 Task: Create a sub task Release to Production / Go Live for the task  Create a new online platform for online financial planning services in the project ControlBridge , assign it to team member softage.1@softage.net and update the status of the sub task to  On Track  , set the priority of the sub task to Low
Action: Mouse moved to (46, 392)
Screenshot: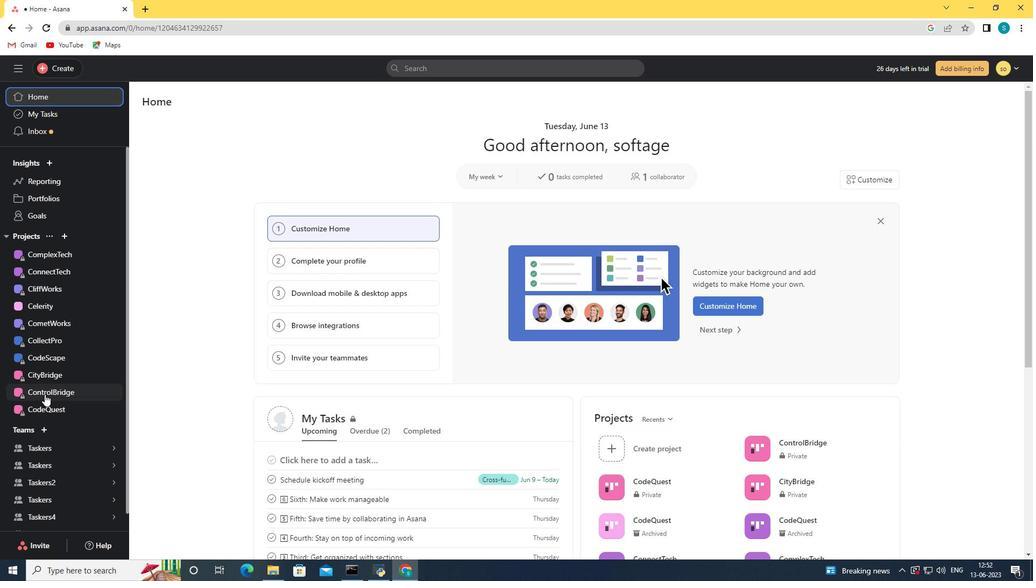 
Action: Mouse pressed left at (46, 392)
Screenshot: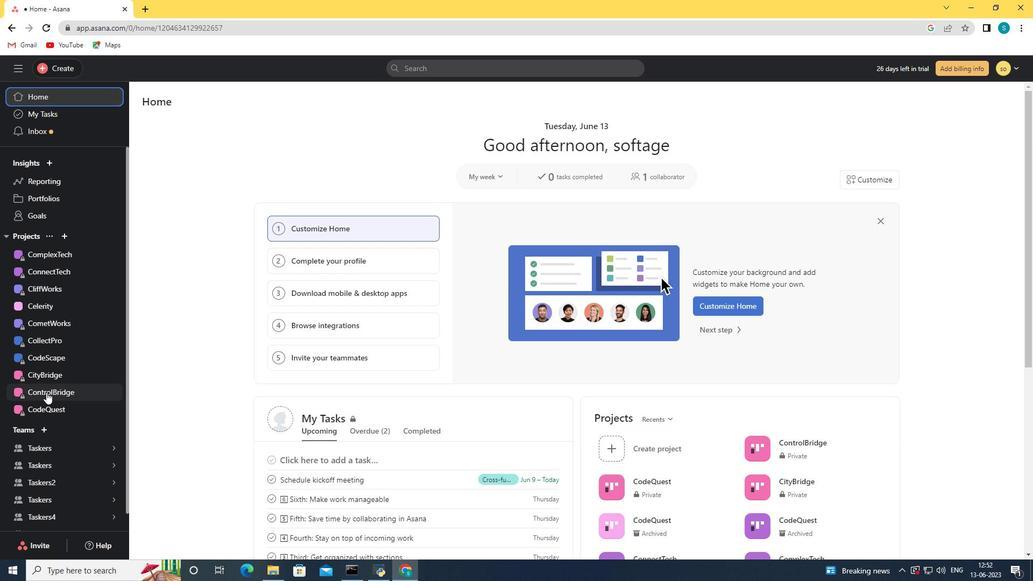 
Action: Mouse moved to (417, 342)
Screenshot: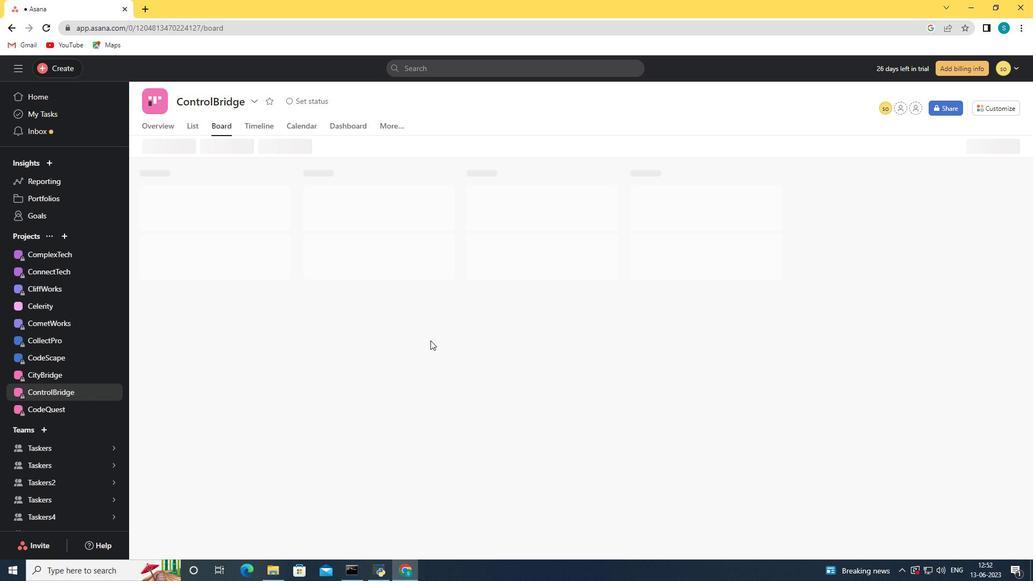 
Action: Mouse scrolled (417, 341) with delta (0, 0)
Screenshot: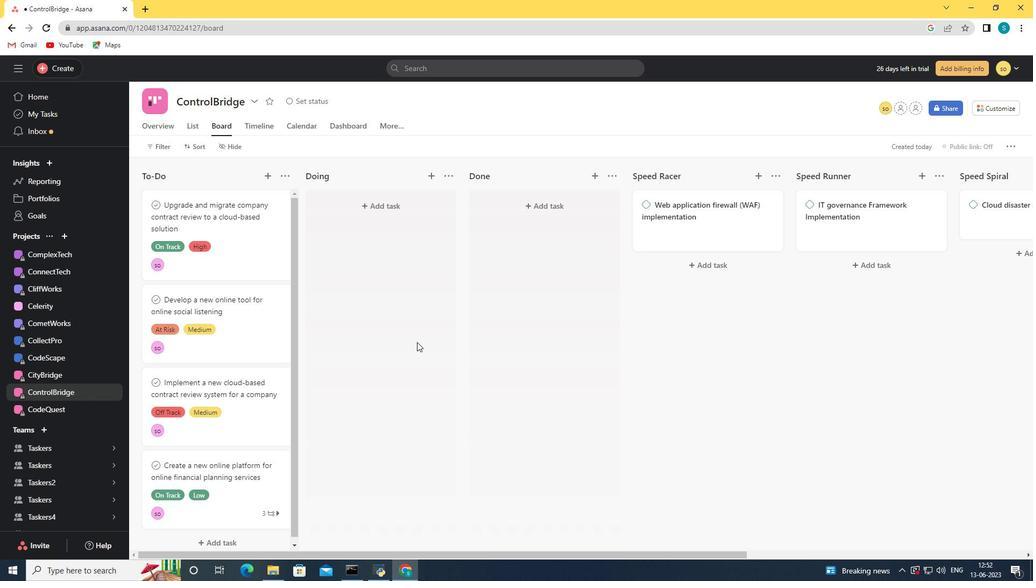 
Action: Mouse scrolled (417, 341) with delta (0, 0)
Screenshot: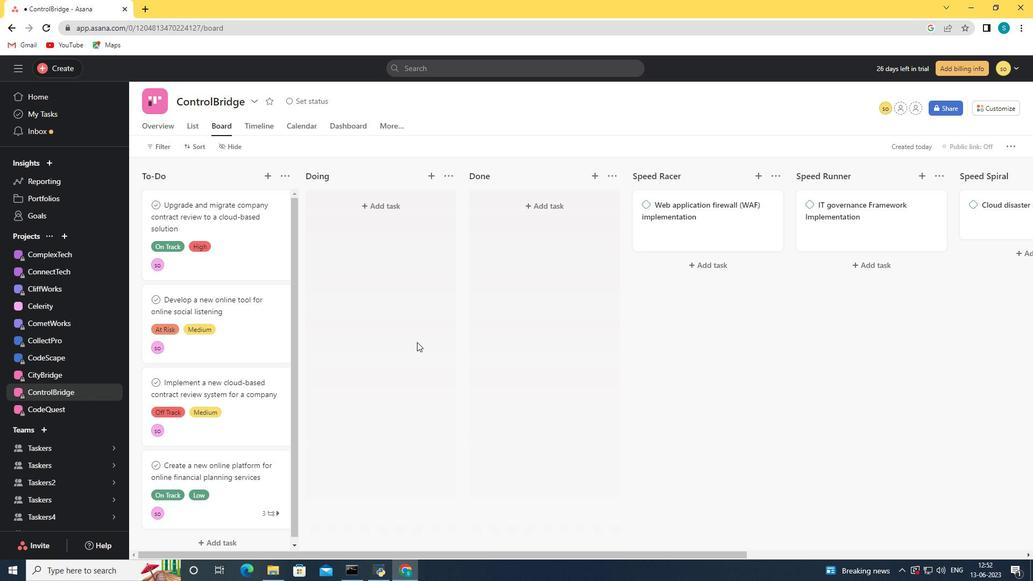 
Action: Mouse scrolled (417, 341) with delta (0, 0)
Screenshot: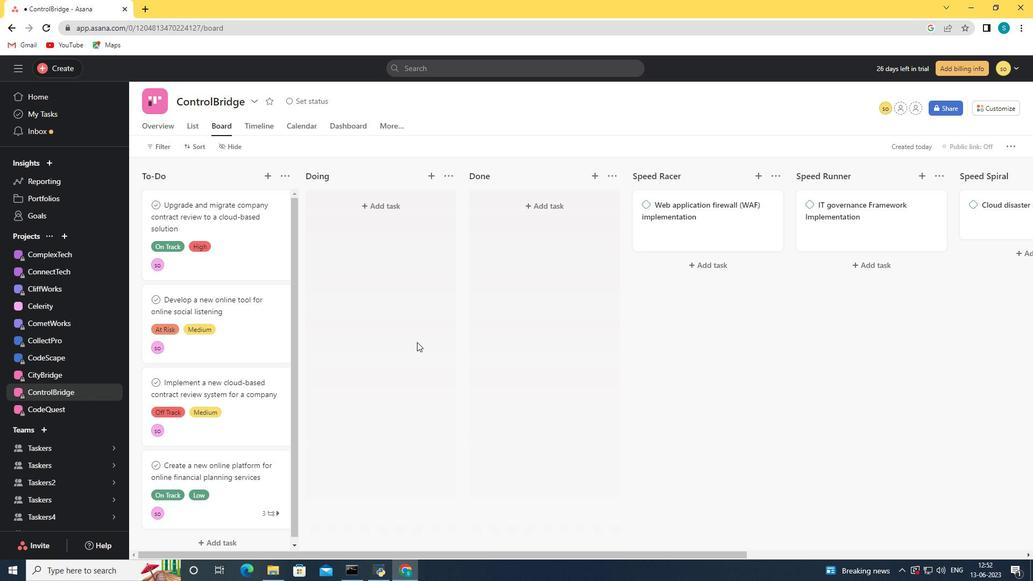 
Action: Mouse scrolled (417, 341) with delta (0, 0)
Screenshot: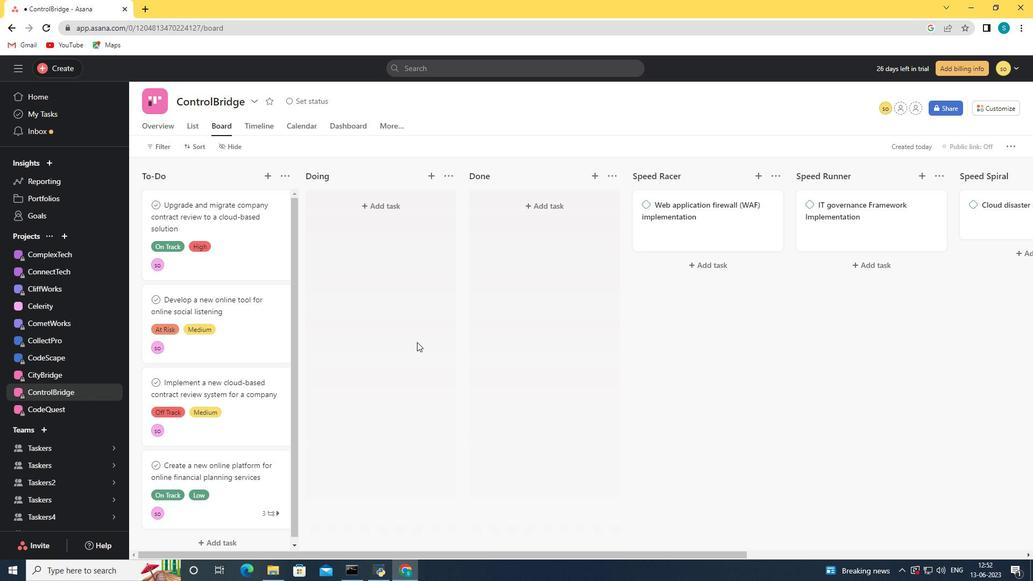 
Action: Mouse scrolled (417, 341) with delta (0, 0)
Screenshot: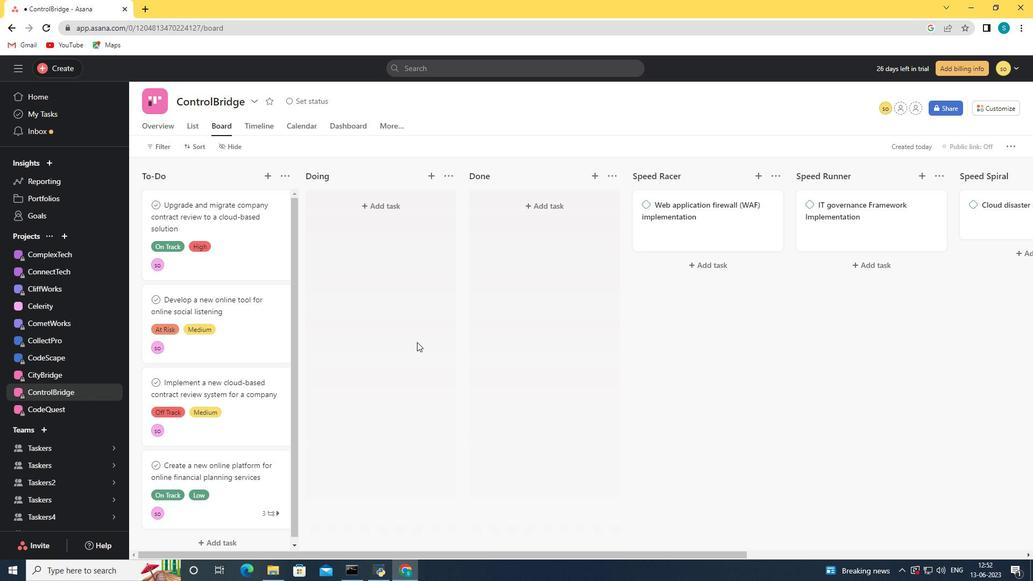 
Action: Mouse scrolled (417, 341) with delta (0, 0)
Screenshot: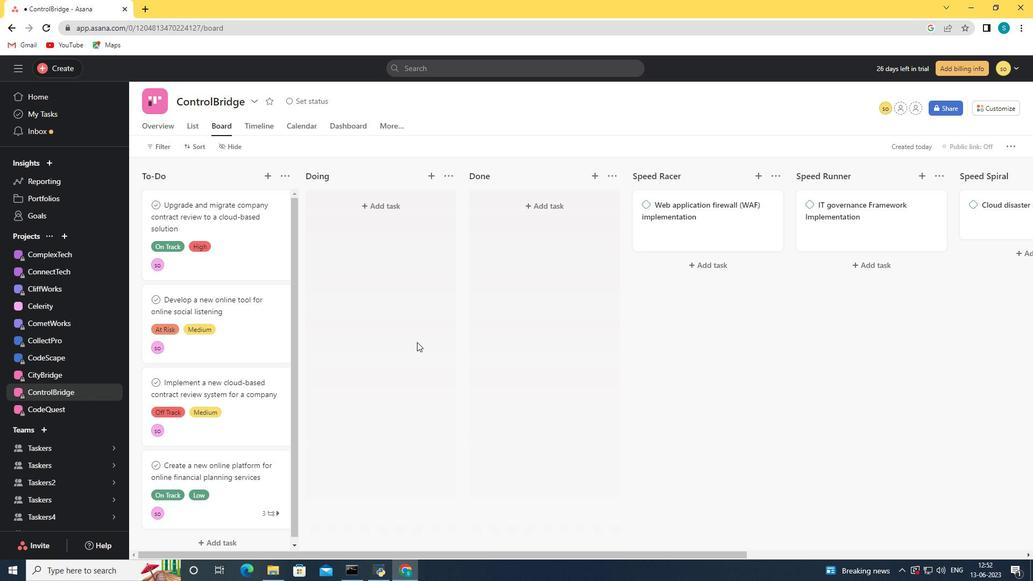 
Action: Mouse moved to (246, 488)
Screenshot: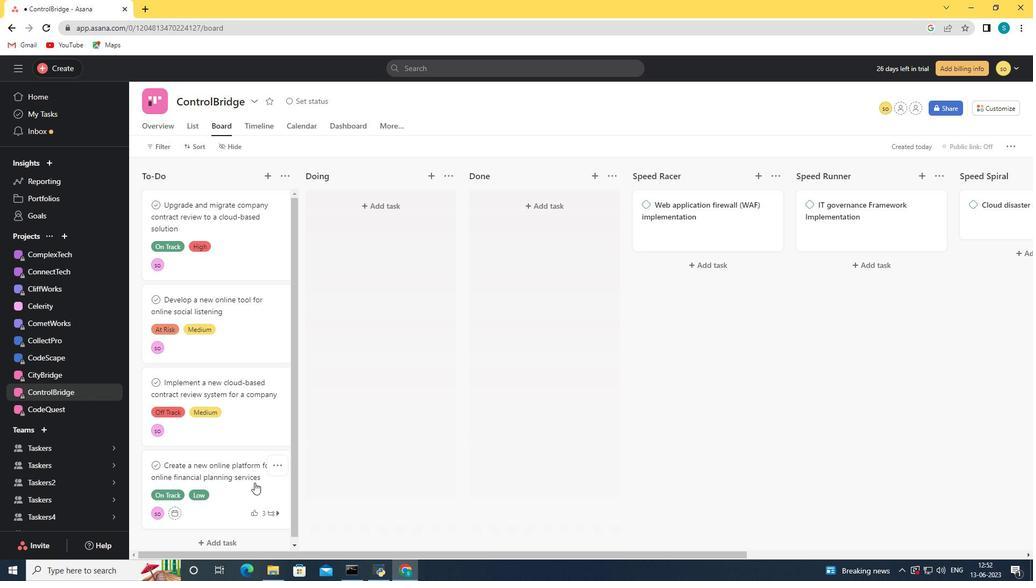 
Action: Mouse pressed left at (246, 488)
Screenshot: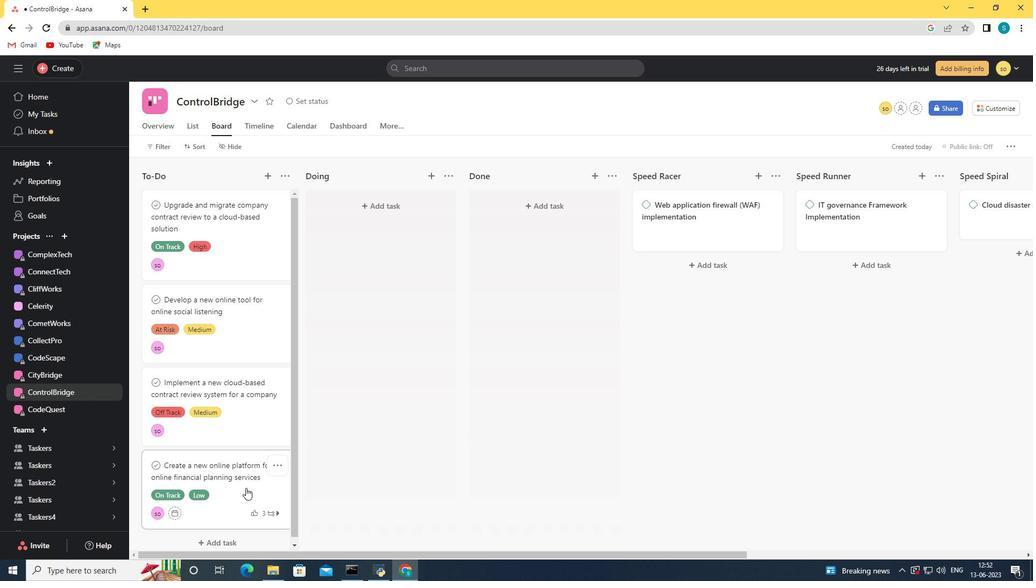 
Action: Mouse moved to (923, 281)
Screenshot: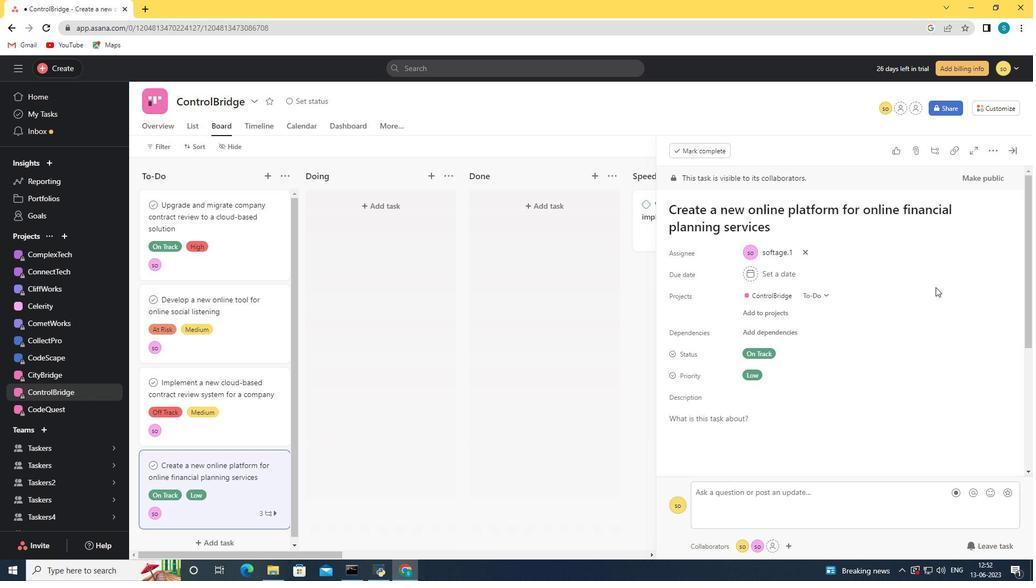 
Action: Mouse scrolled (923, 281) with delta (0, 0)
Screenshot: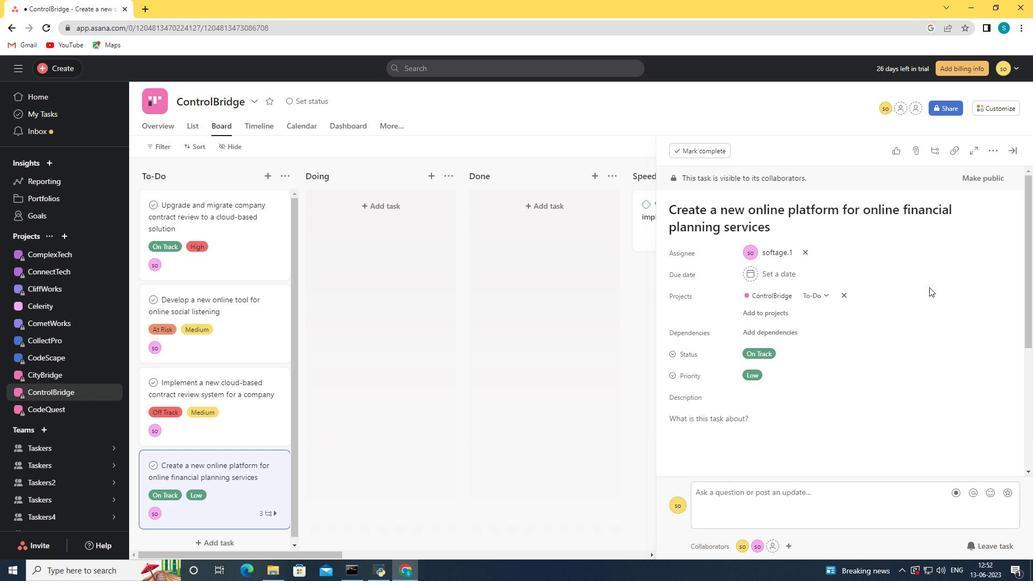
Action: Mouse scrolled (923, 281) with delta (0, 0)
Screenshot: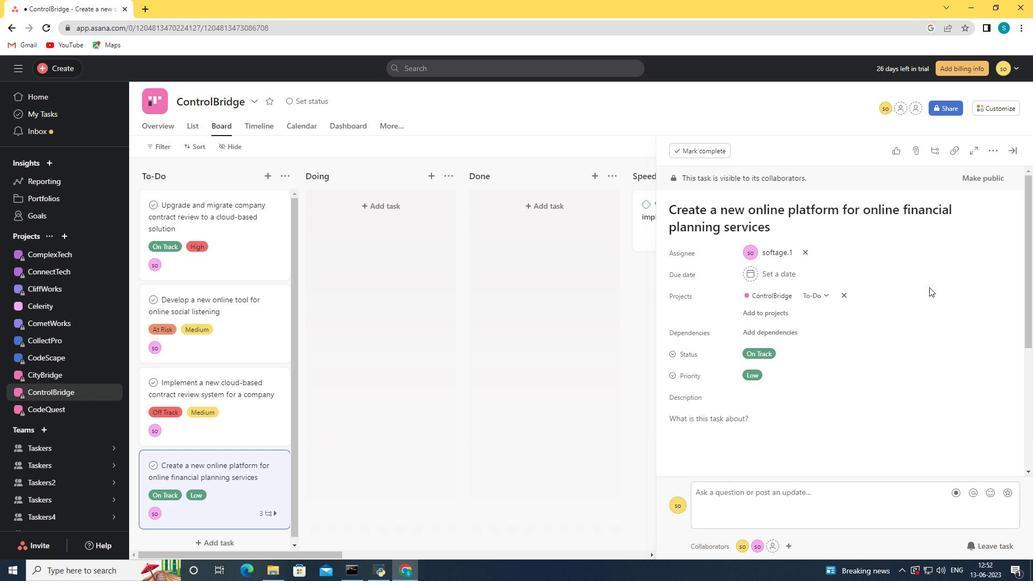 
Action: Mouse scrolled (923, 281) with delta (0, 0)
Screenshot: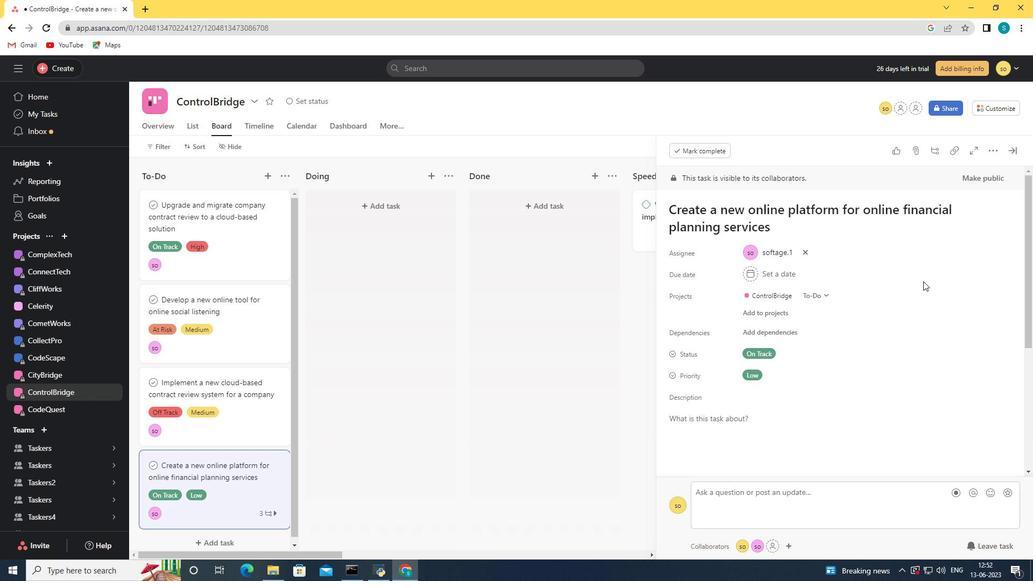 
Action: Mouse scrolled (923, 282) with delta (0, 0)
Screenshot: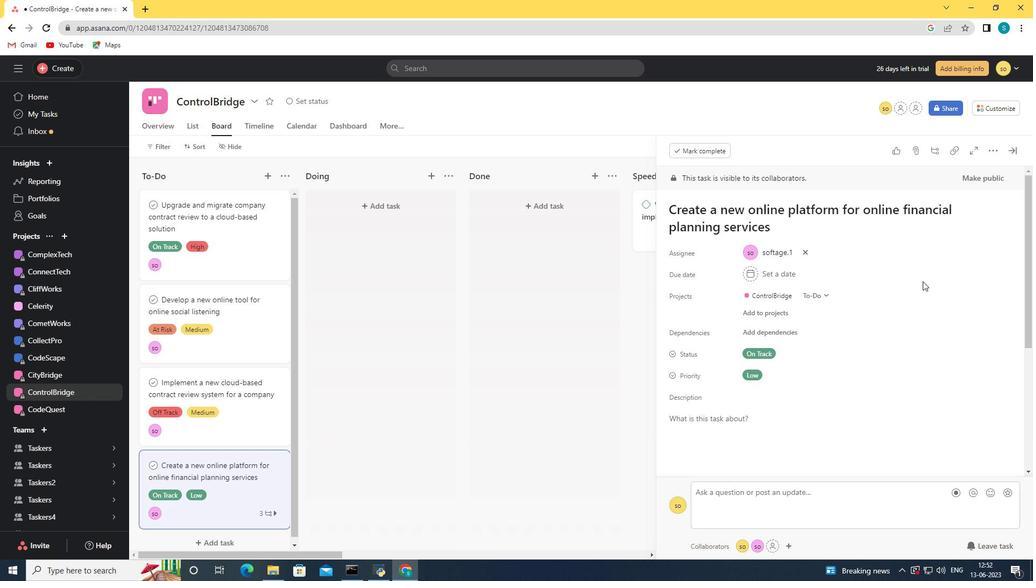 
Action: Mouse scrolled (923, 281) with delta (0, 0)
Screenshot: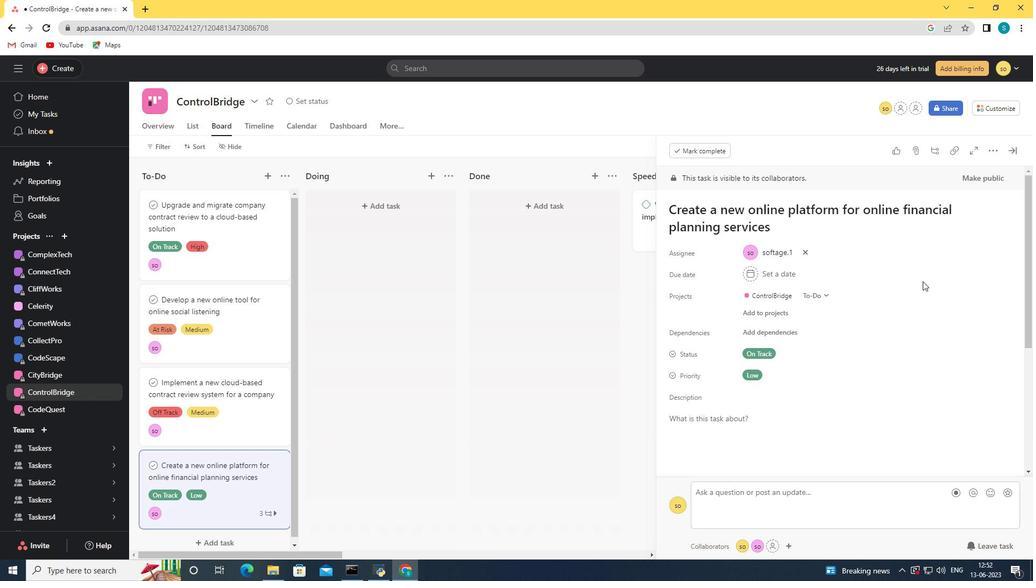 
Action: Mouse scrolled (923, 281) with delta (0, 0)
Screenshot: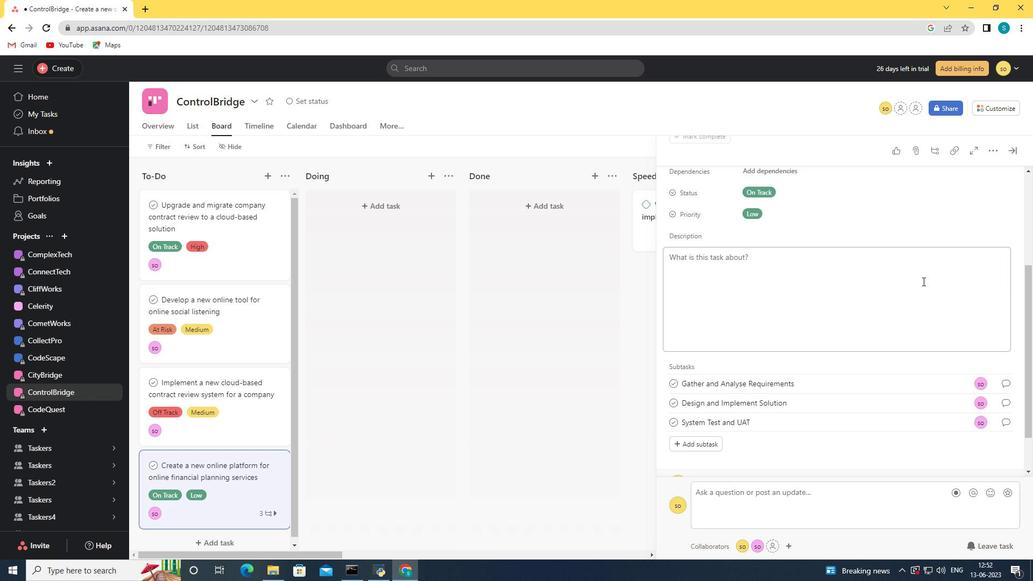 
Action: Mouse scrolled (923, 281) with delta (0, 0)
Screenshot: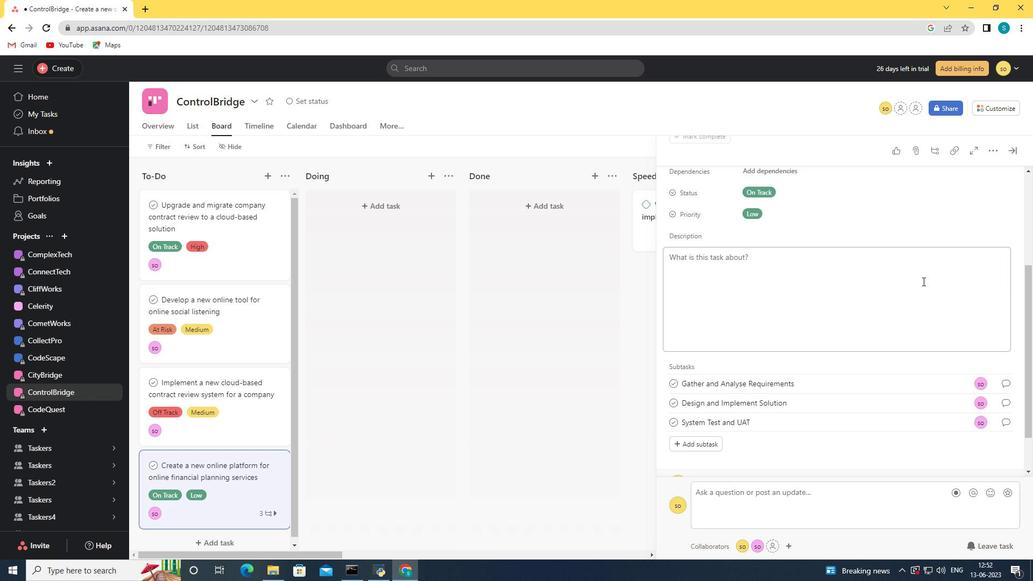 
Action: Mouse scrolled (923, 281) with delta (0, 0)
Screenshot: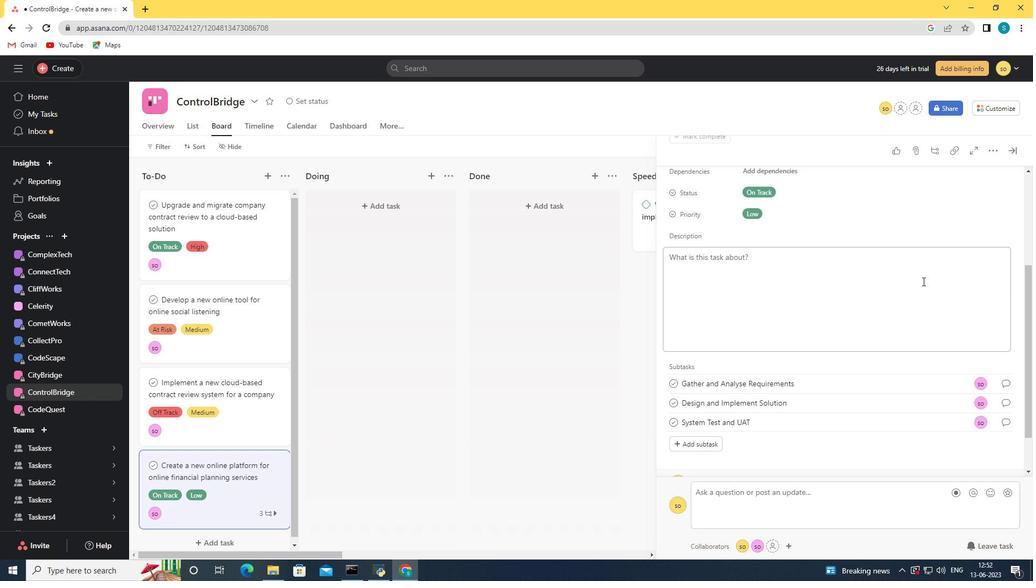 
Action: Mouse scrolled (923, 281) with delta (0, 0)
Screenshot: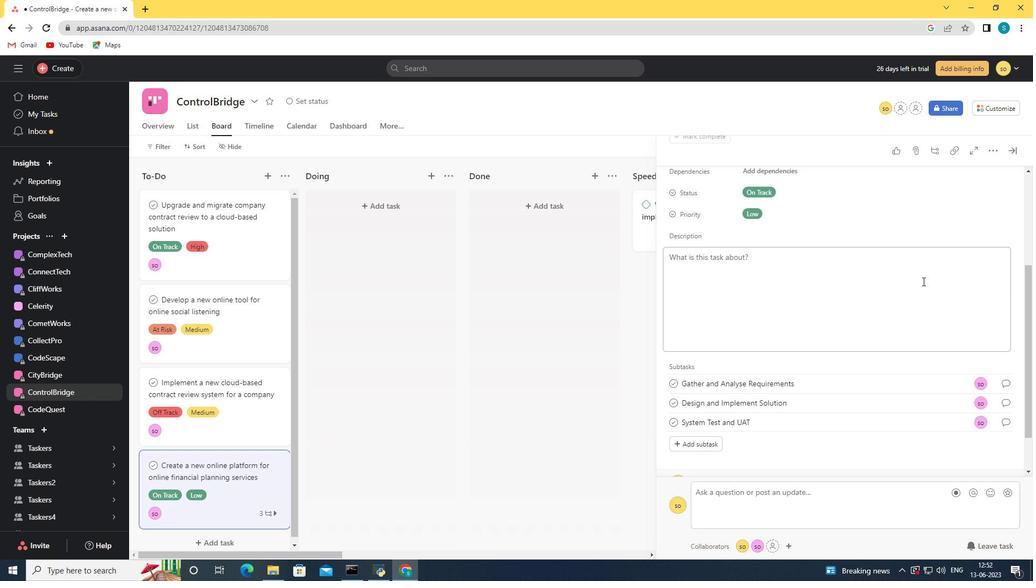 
Action: Mouse scrolled (923, 281) with delta (0, 0)
Screenshot: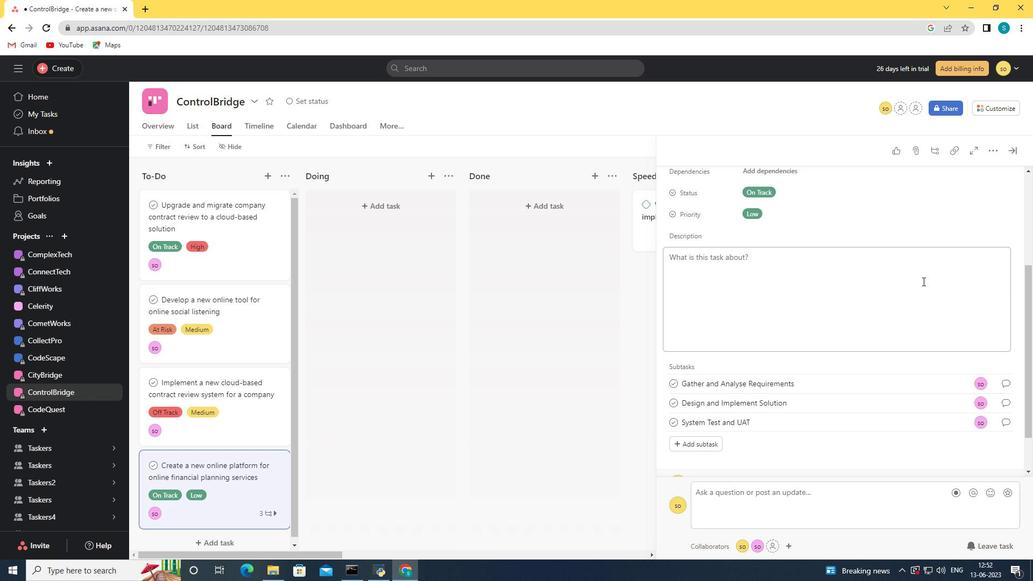 
Action: Mouse moved to (720, 392)
Screenshot: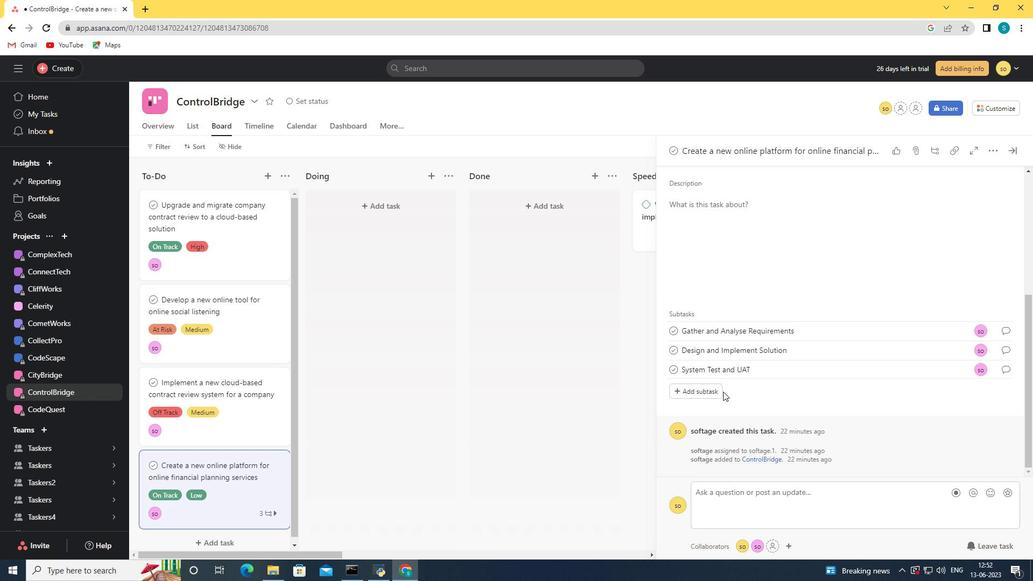 
Action: Mouse pressed left at (720, 392)
Screenshot: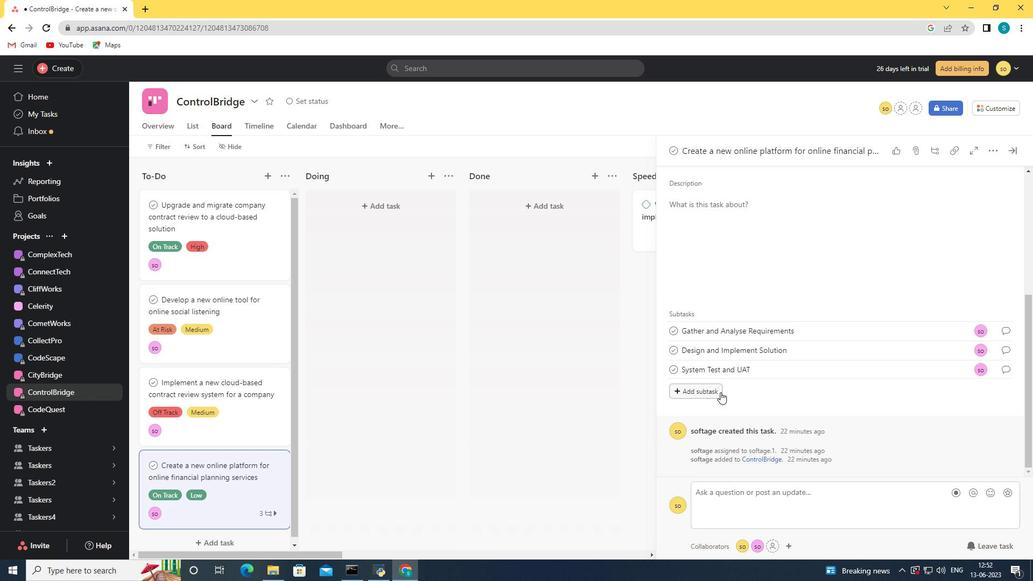 
Action: Mouse moved to (713, 360)
Screenshot: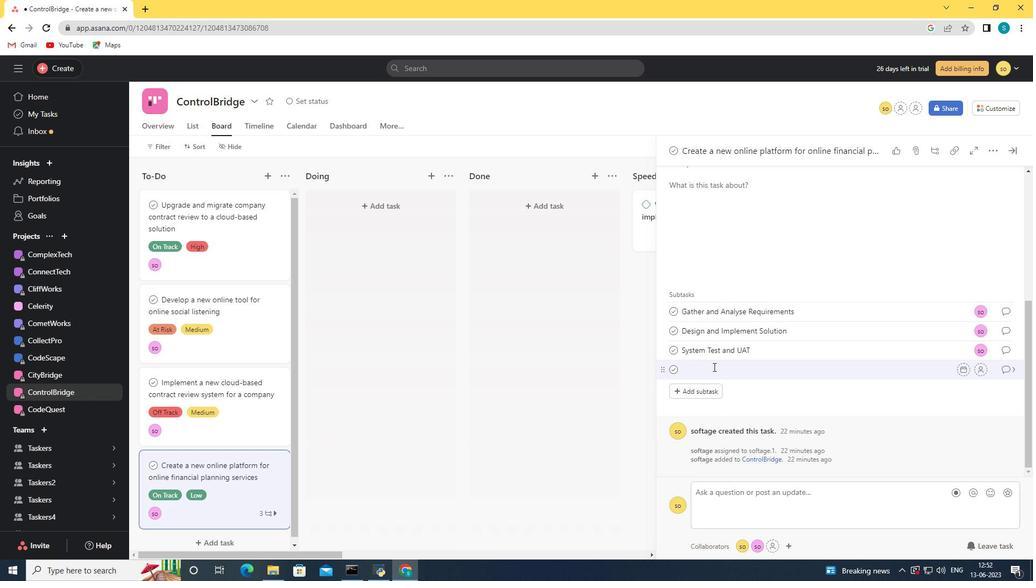 
Action: Mouse pressed left at (713, 360)
Screenshot: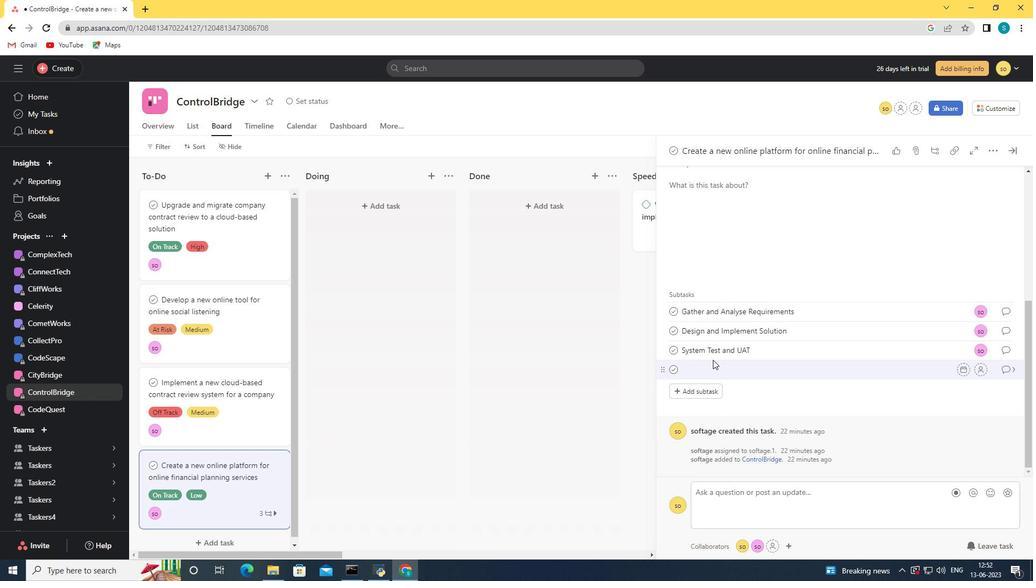 
Action: Mouse moved to (713, 367)
Screenshot: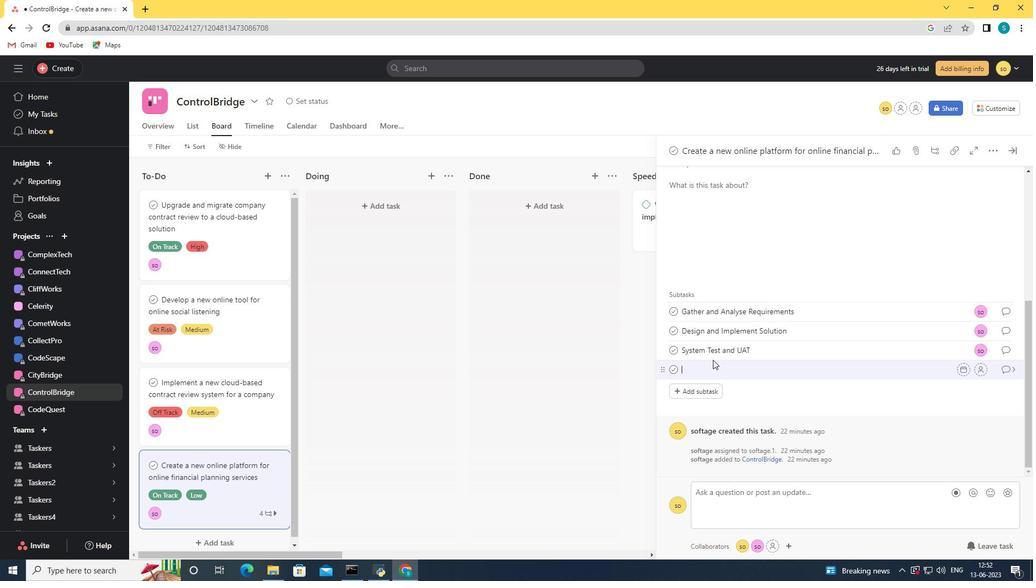 
Action: Key pressed <Key.shift><Key.shift><Key.shift><Key.shift><Key.shift><Key.shift><Key.shift><Key.shift><Key.shift><Key.shift><Key.shift><Key.shift><Key.shift><Key.shift><Key.shift><Key.shift><Key.shift><Key.shift>Release<Key.space>to<Key.space><Key.shift>Production<Key.space><Key.shift>?<Key.backspace>/<Key.space><Key.shift><Key.shift><Key.shift><Key.shift><Key.shift><Key.shift><Key.shift><Key.shift><Key.shift><Key.shift><Key.shift><Key.shift><Key.shift><Key.shift><Key.shift>Go<Key.space>l<Key.backspace><Key.shift>Live
Screenshot: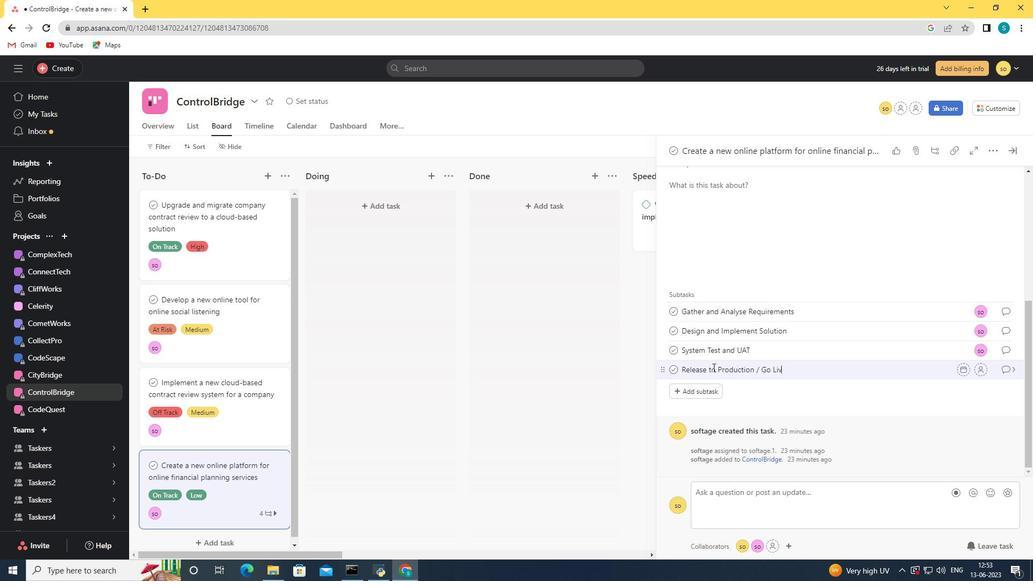 
Action: Mouse moved to (985, 369)
Screenshot: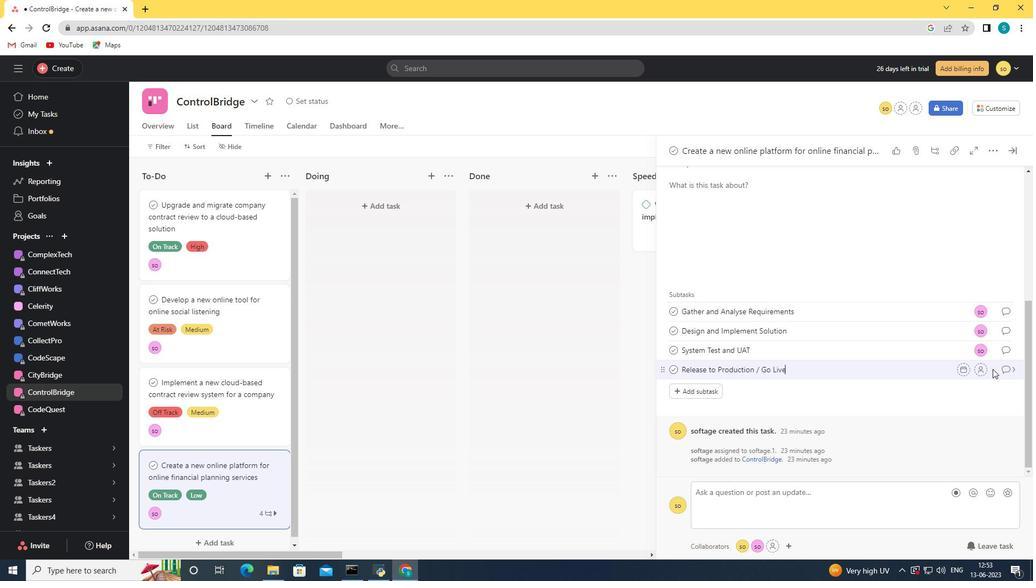 
Action: Mouse pressed left at (985, 369)
Screenshot: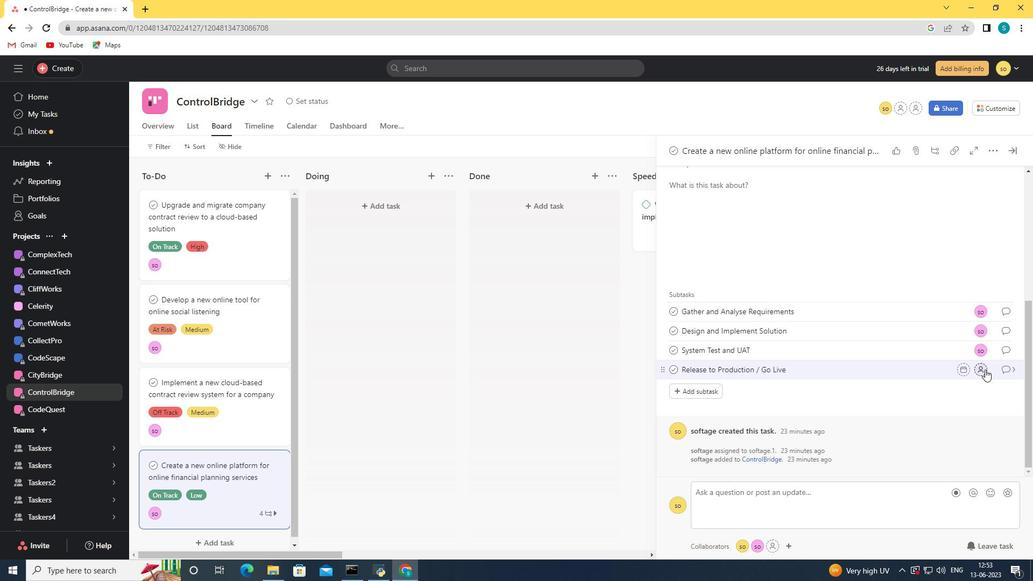 
Action: Mouse moved to (852, 415)
Screenshot: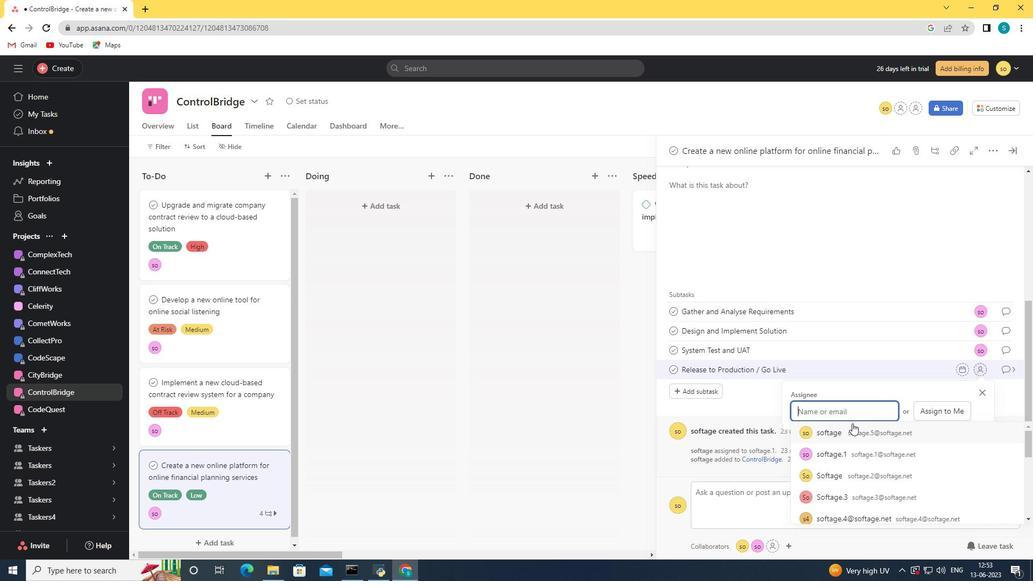 
Action: Key pressed softage.1<Key.shift>@softage.net
Screenshot: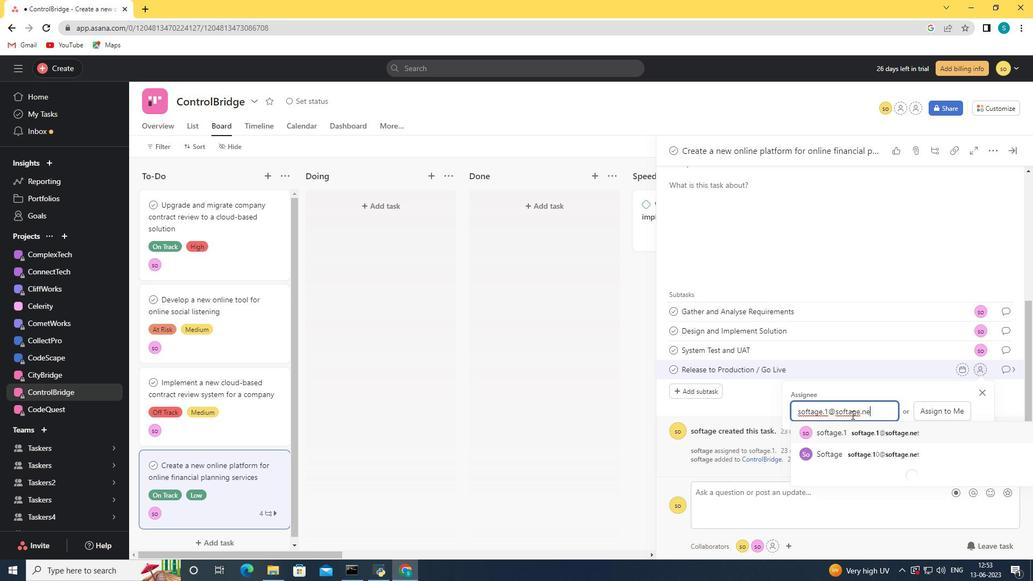 
Action: Mouse moved to (900, 433)
Screenshot: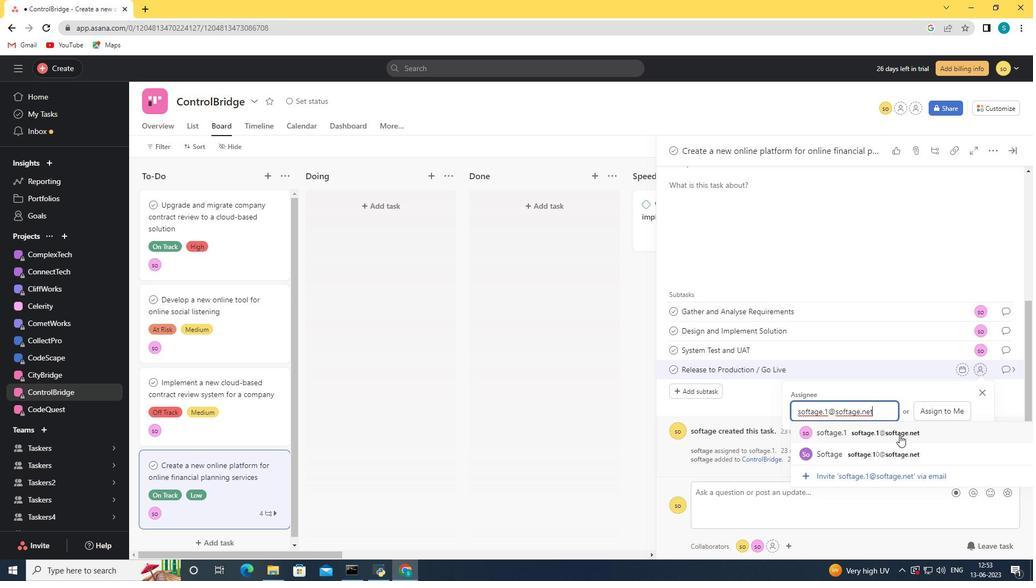 
Action: Mouse pressed left at (900, 433)
Screenshot: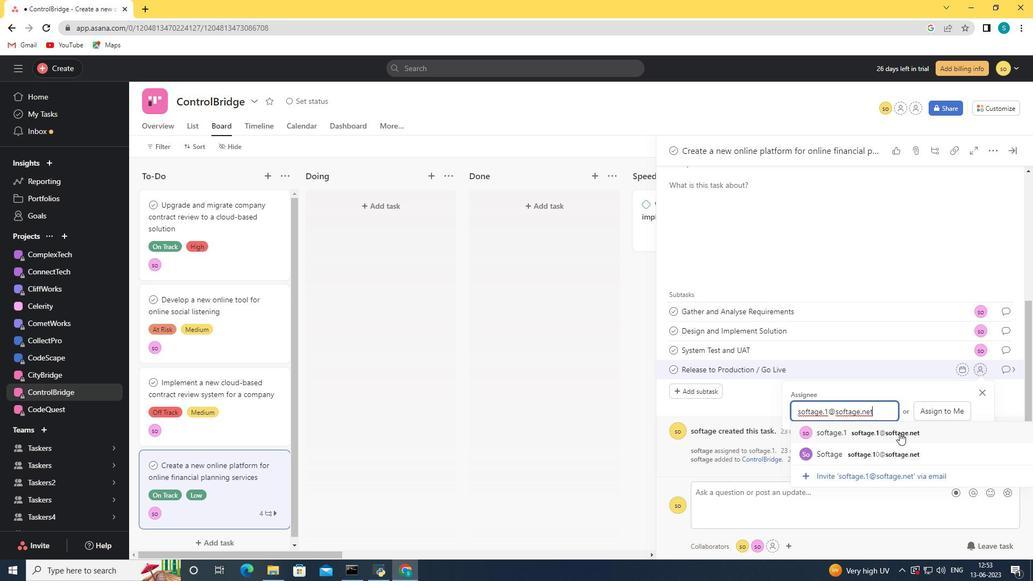 
Action: Mouse moved to (1015, 370)
Screenshot: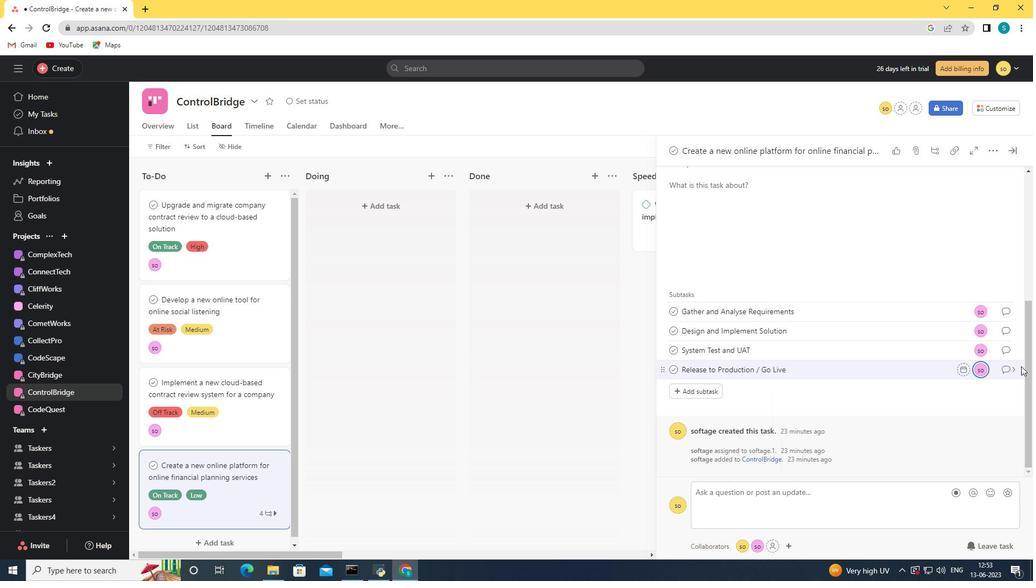 
Action: Mouse pressed left at (1015, 370)
Screenshot: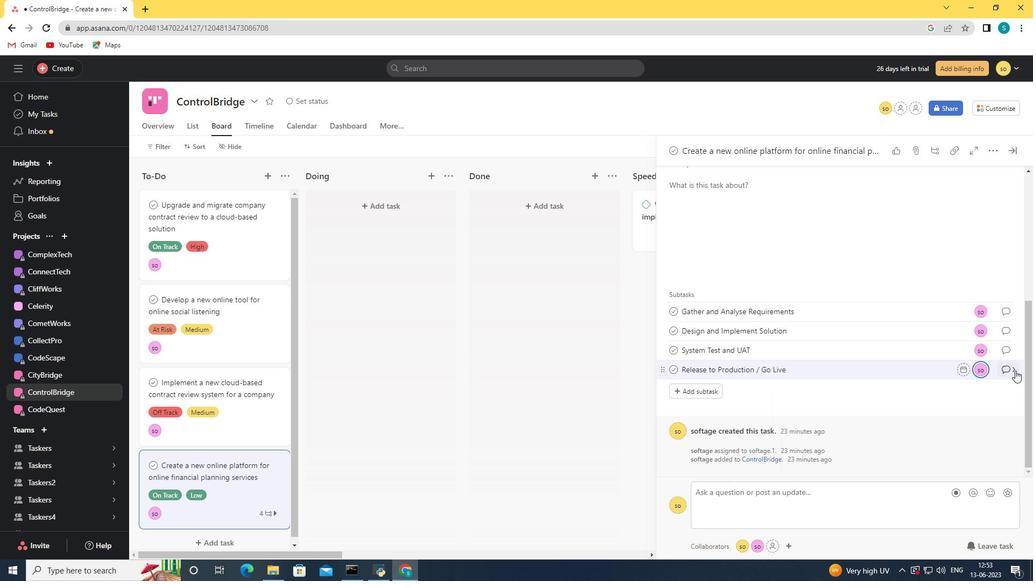 
Action: Mouse moved to (690, 323)
Screenshot: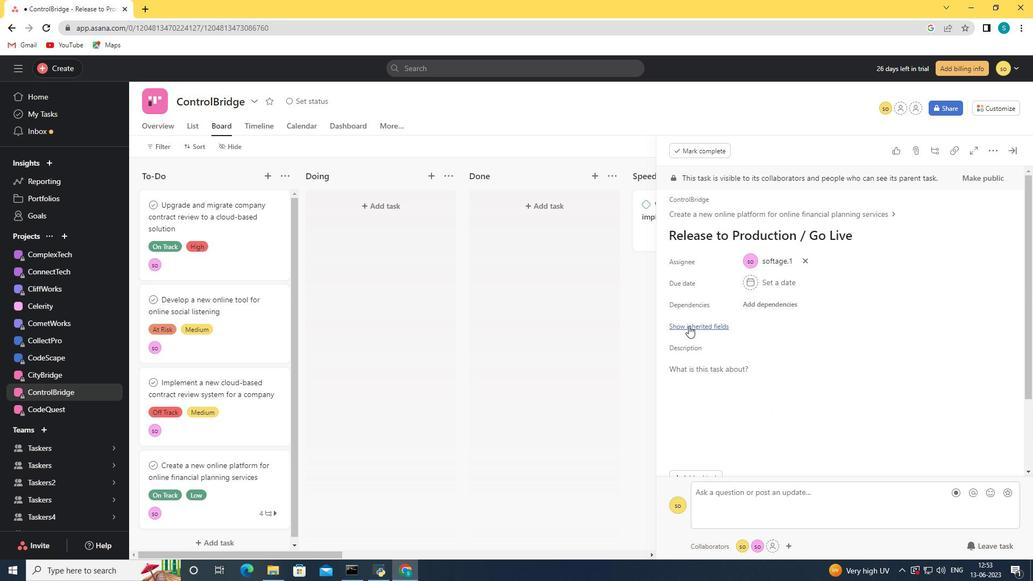 
Action: Mouse pressed left at (690, 323)
Screenshot: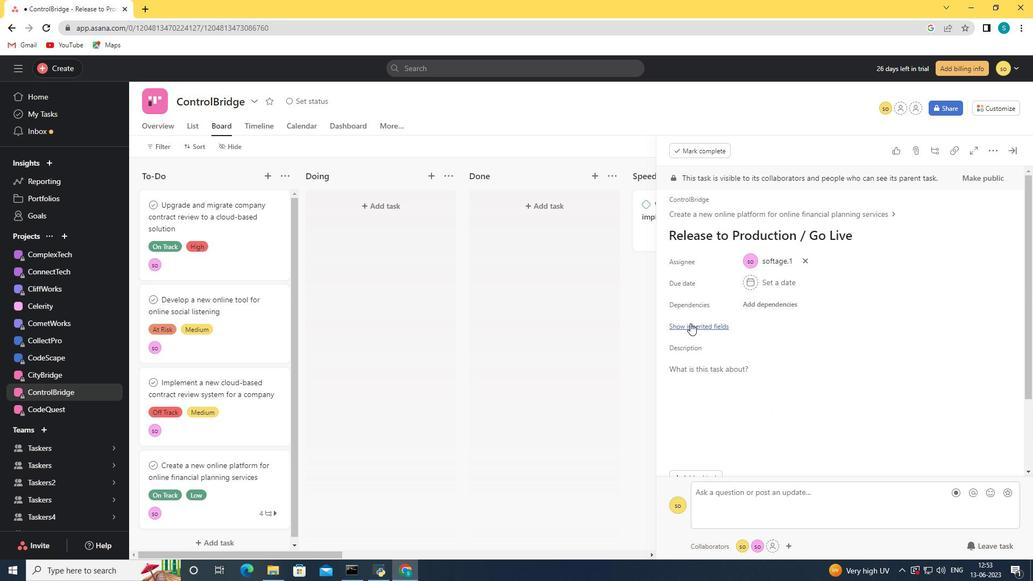 
Action: Mouse moved to (796, 345)
Screenshot: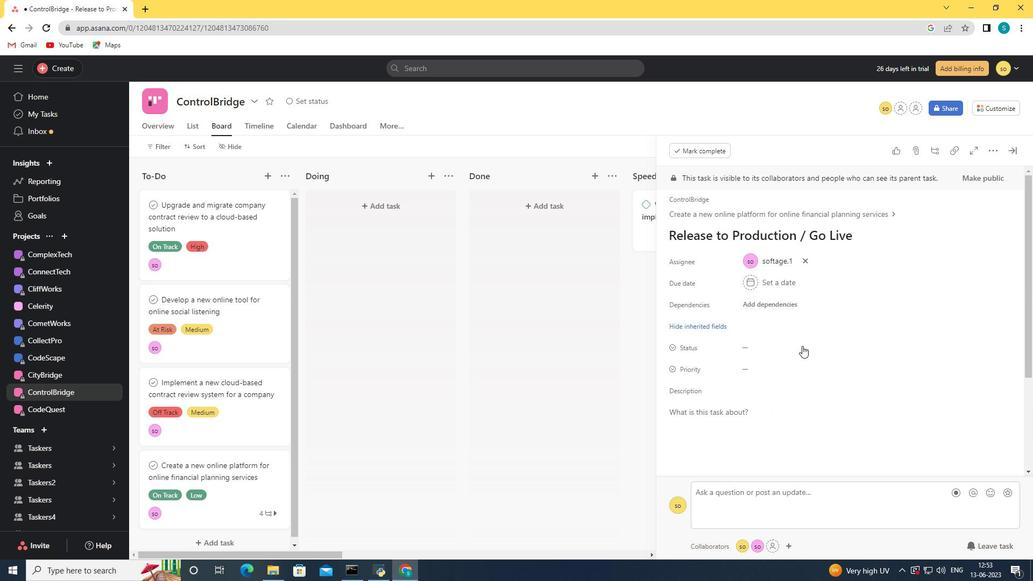 
Action: Mouse pressed left at (796, 345)
Screenshot: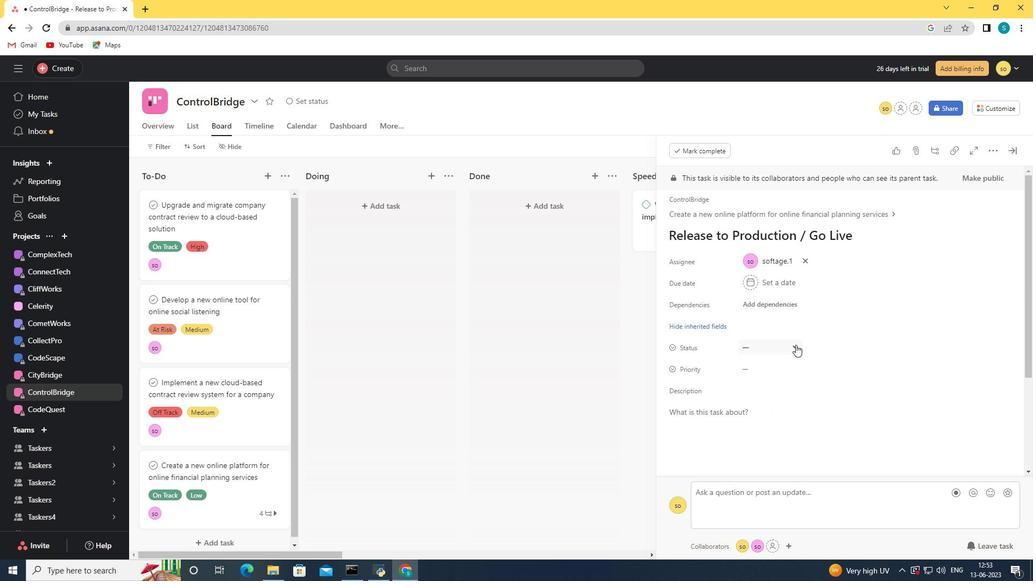 
Action: Mouse moved to (760, 380)
Screenshot: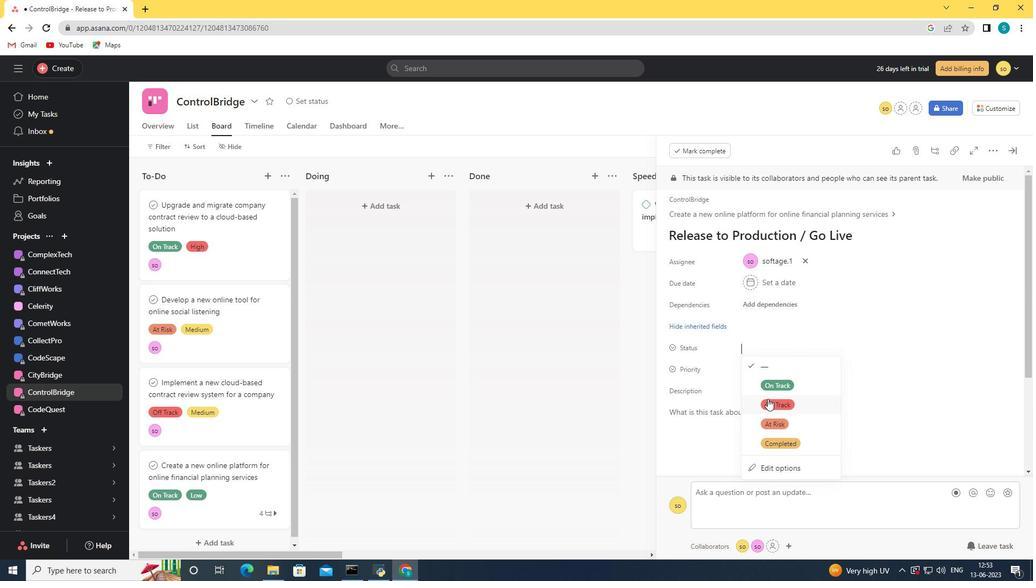 
Action: Mouse pressed left at (760, 380)
Screenshot: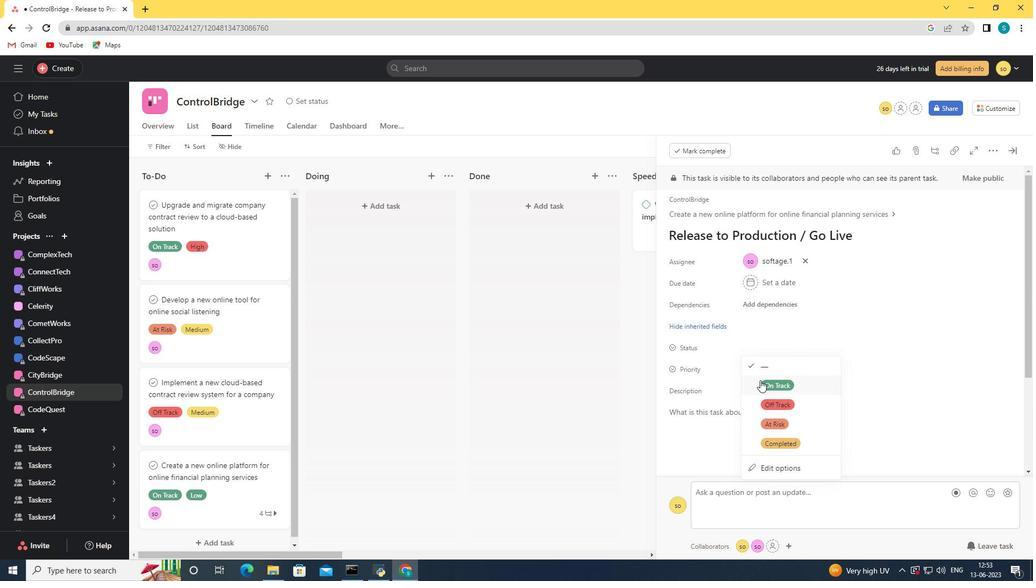 
Action: Mouse moved to (774, 371)
Screenshot: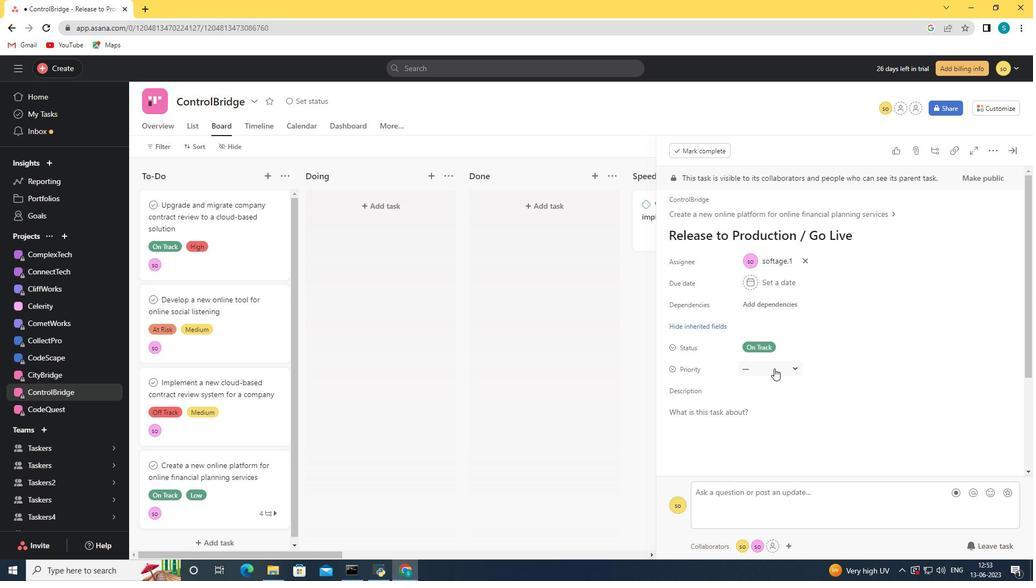 
Action: Mouse pressed left at (774, 371)
Screenshot: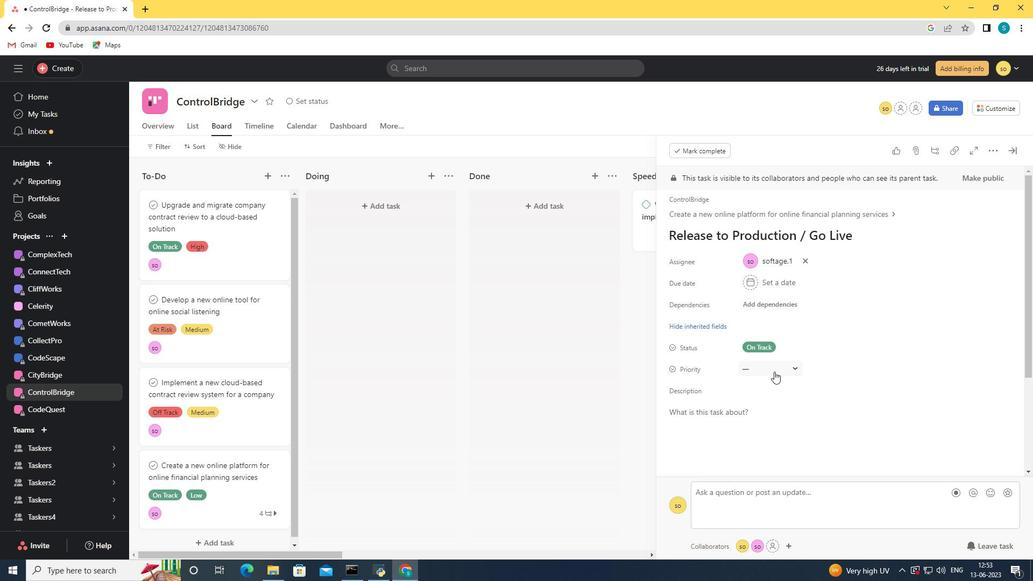 
Action: Mouse moved to (754, 441)
Screenshot: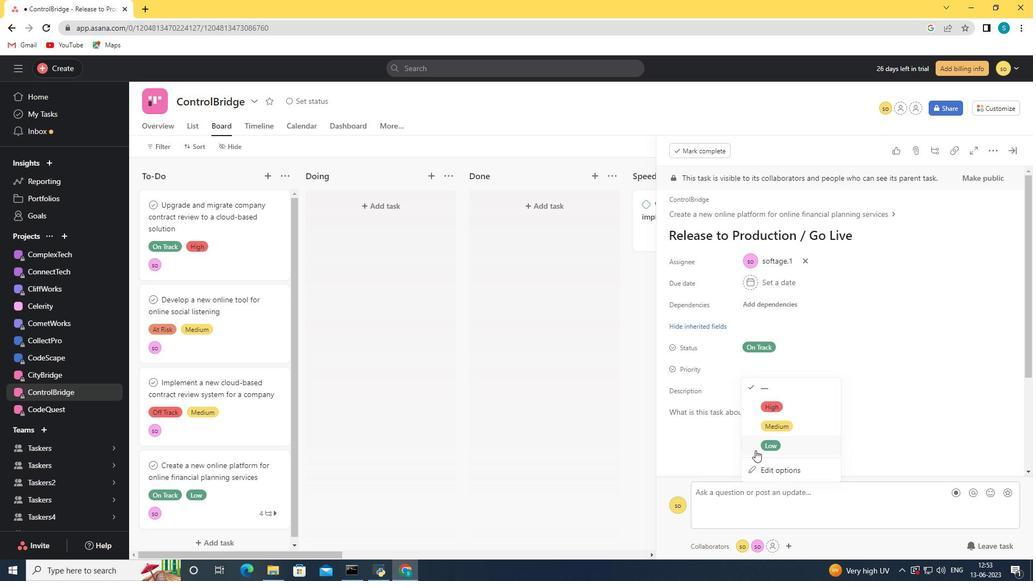 
Action: Mouse pressed left at (754, 441)
Screenshot: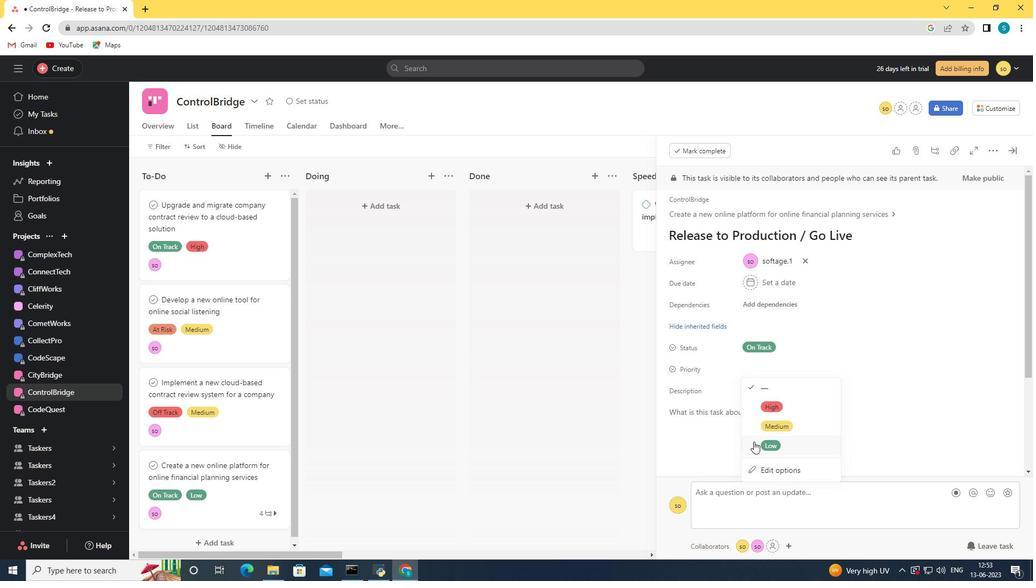 
Action: Mouse moved to (806, 392)
Screenshot: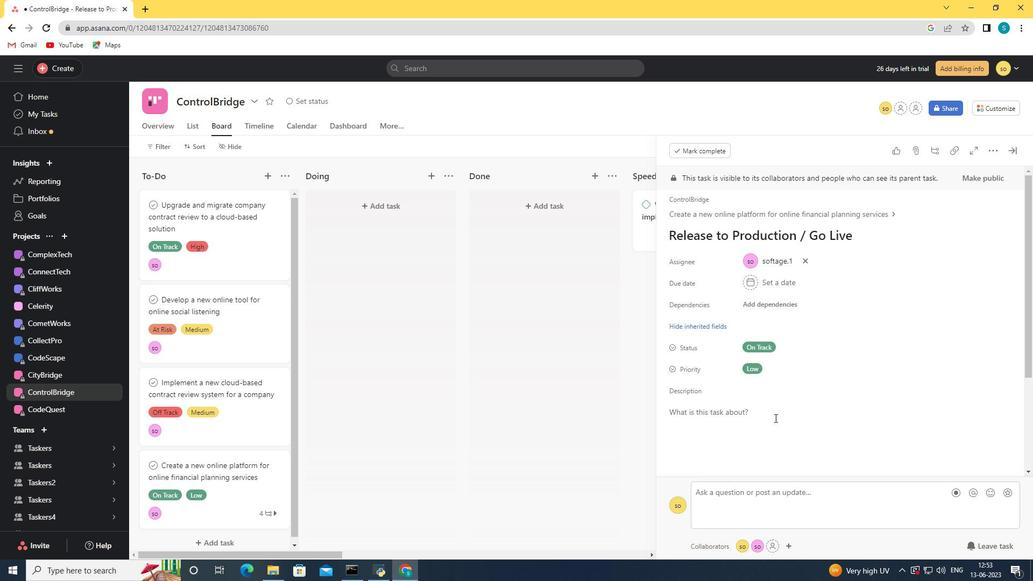 
Action: Mouse scrolled (806, 391) with delta (0, 0)
Screenshot: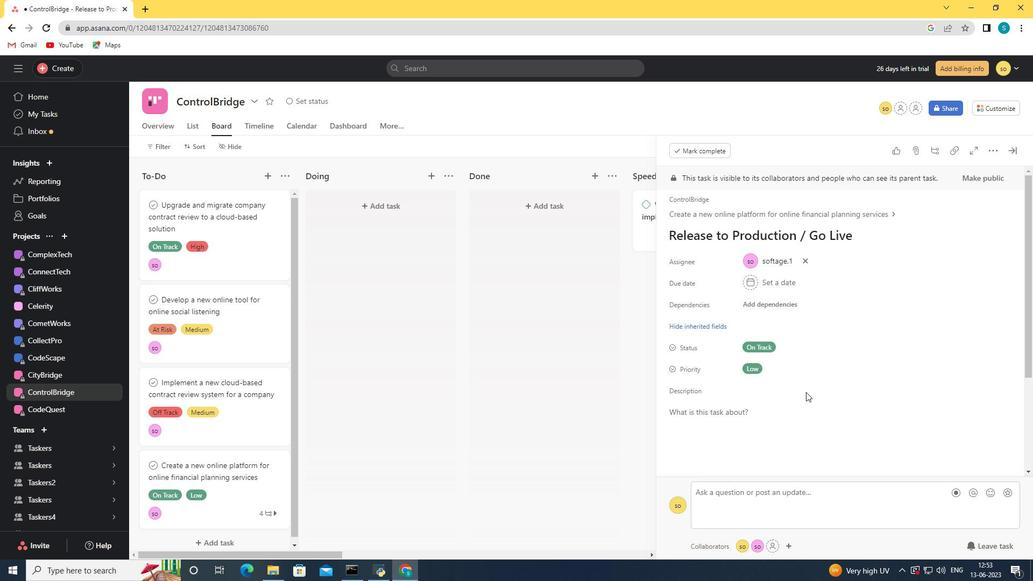 
Action: Mouse scrolled (806, 391) with delta (0, 0)
Screenshot: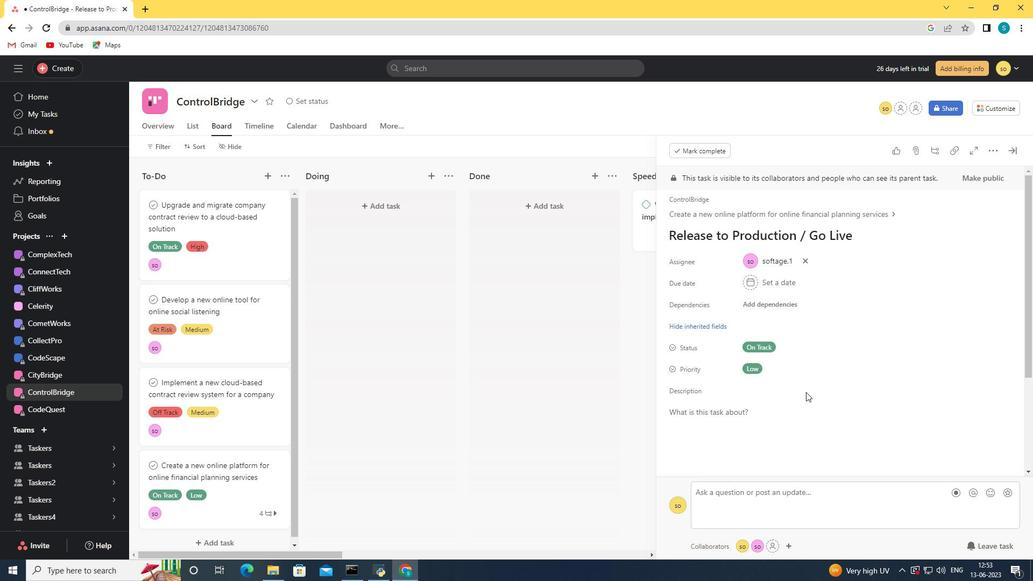 
Action: Mouse scrolled (806, 391) with delta (0, 0)
Screenshot: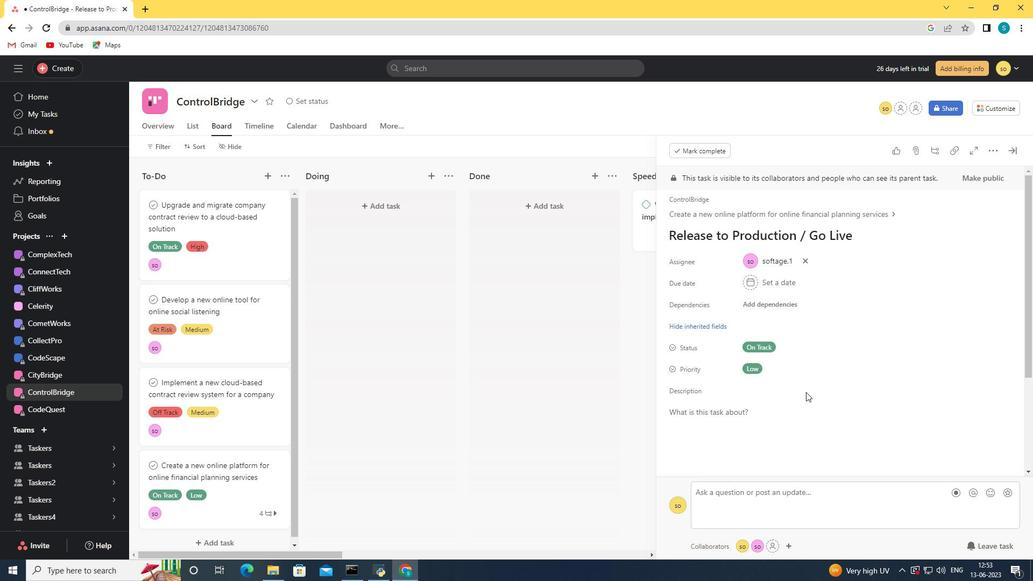 
Action: Mouse scrolled (806, 391) with delta (0, 0)
Screenshot: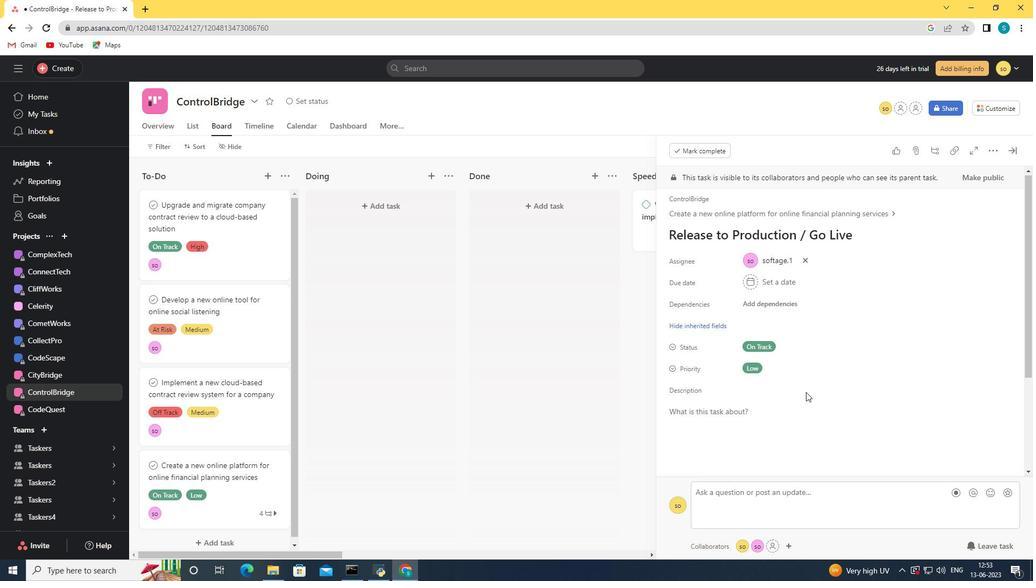 
Action: Mouse scrolled (806, 392) with delta (0, 0)
Screenshot: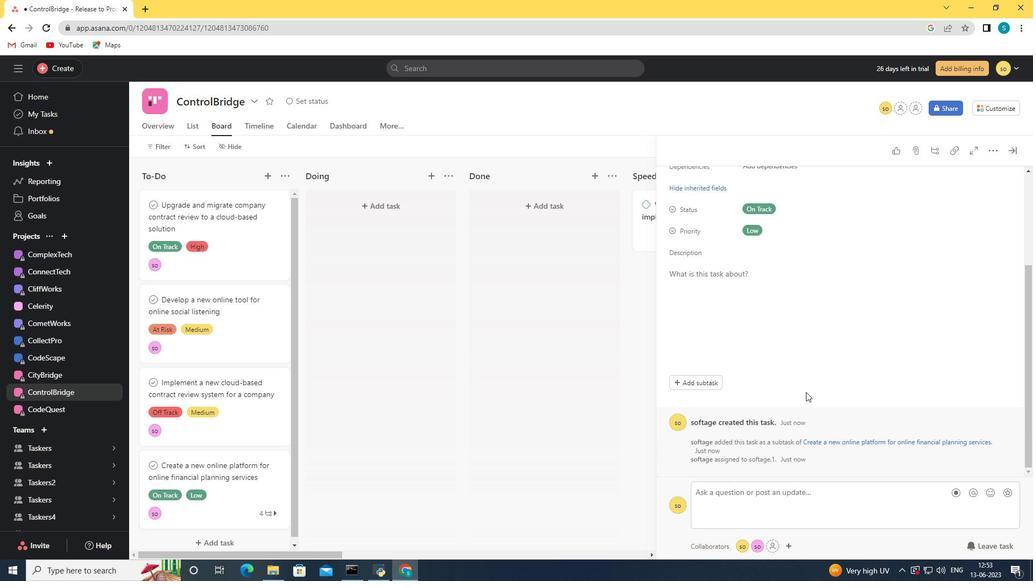 
Action: Mouse moved to (805, 388)
Screenshot: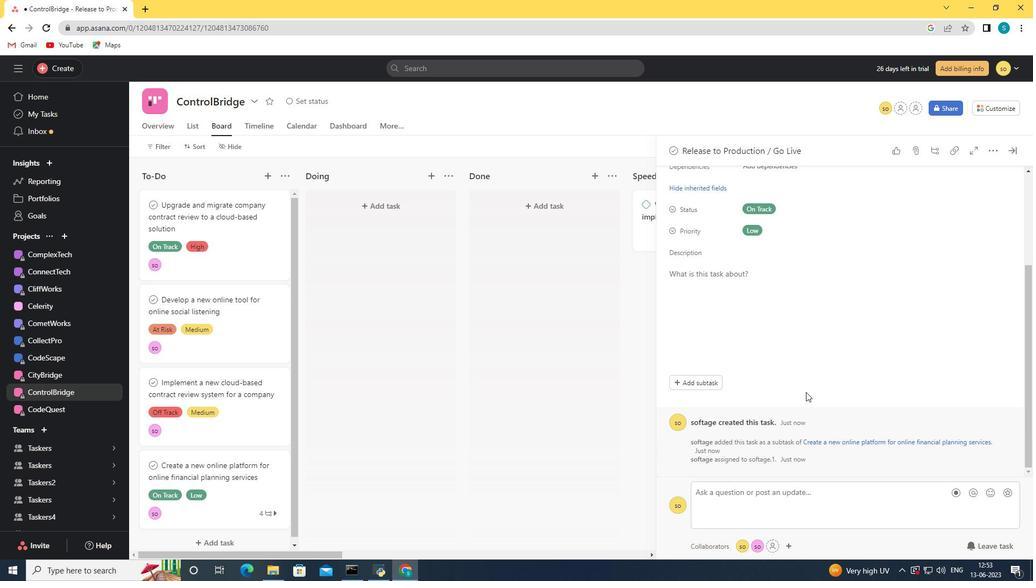 
Action: Mouse scrolled (805, 388) with delta (0, 0)
Screenshot: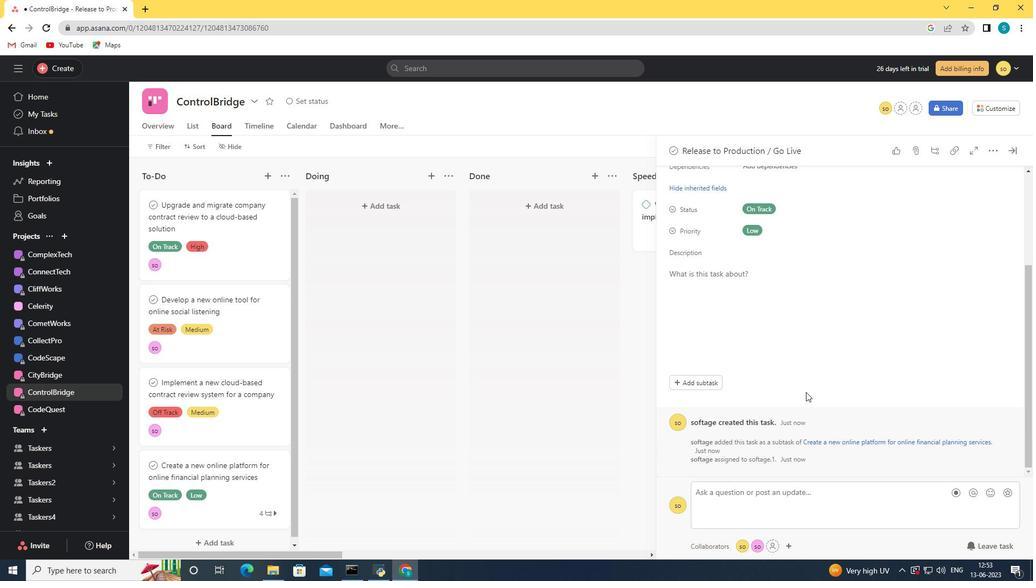
Action: Mouse moved to (807, 367)
Screenshot: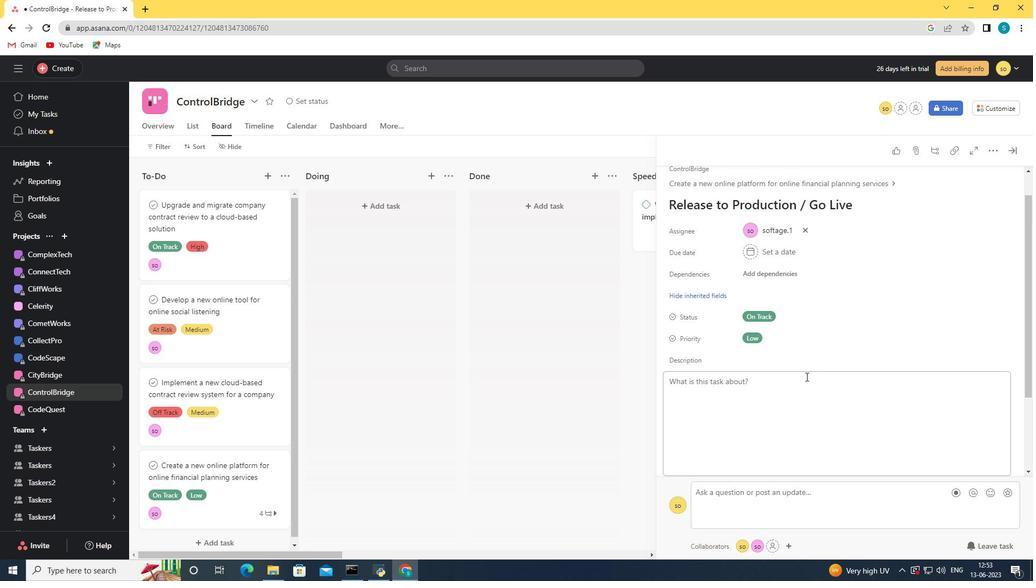 
Action: Mouse scrolled (807, 368) with delta (0, 0)
Screenshot: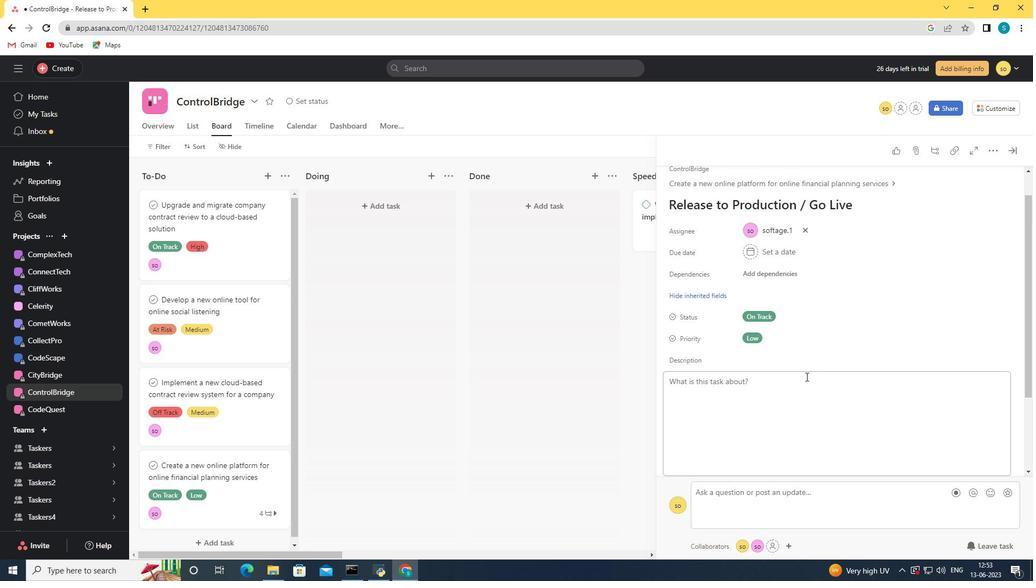 
Action: Mouse moved to (811, 350)
Screenshot: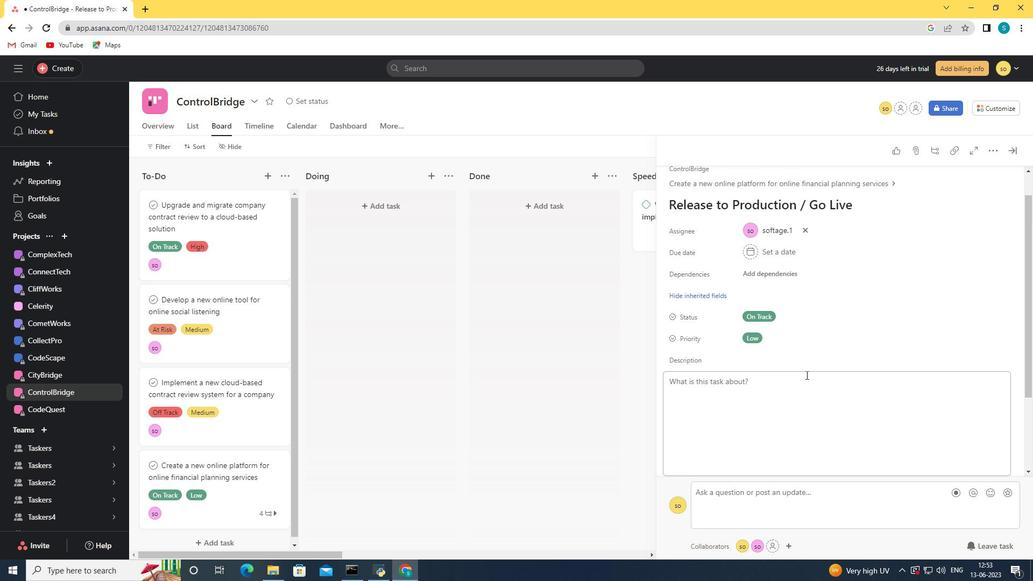 
Action: Mouse scrolled (811, 350) with delta (0, 0)
Screenshot: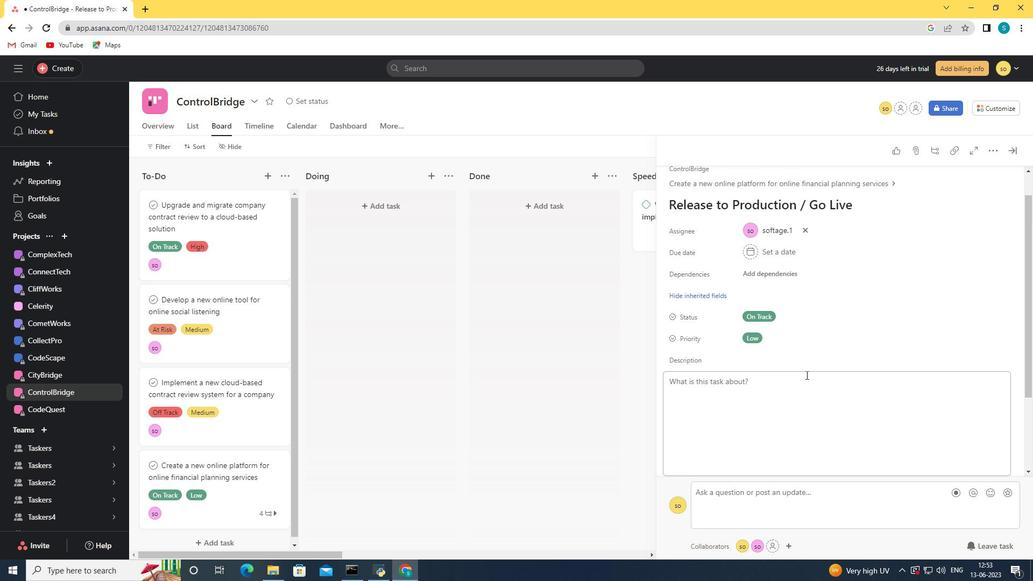 
Action: Mouse moved to (813, 332)
Screenshot: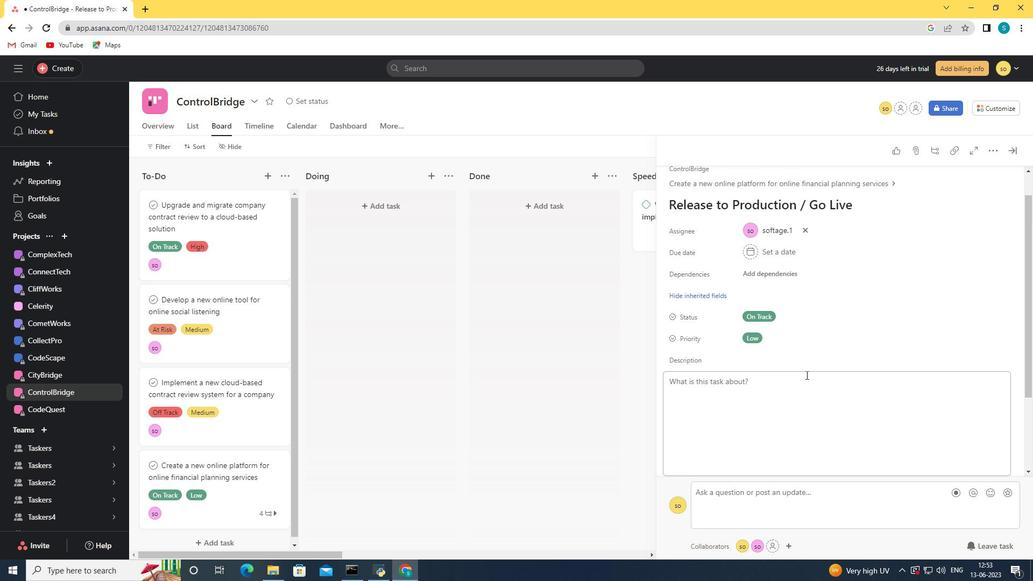 
Action: Mouse scrolled (813, 332) with delta (0, 0)
Screenshot: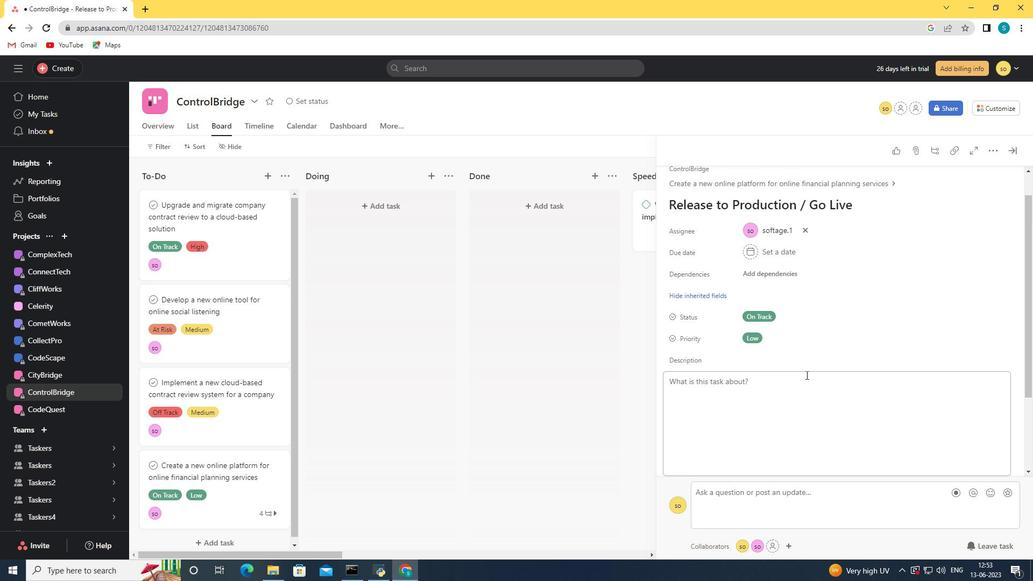 
Action: Mouse moved to (1006, 148)
Screenshot: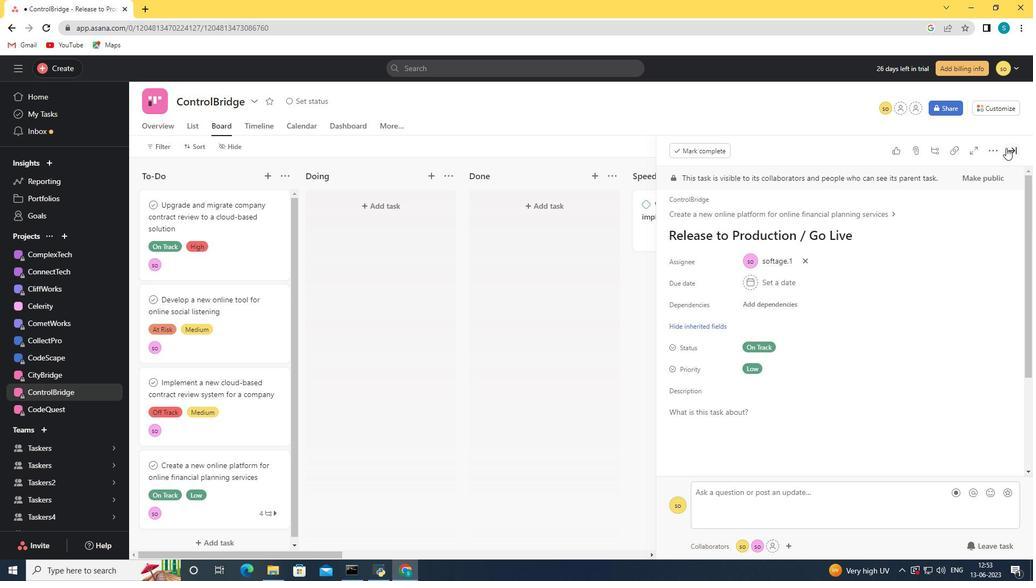 
Action: Mouse pressed left at (1006, 148)
Screenshot: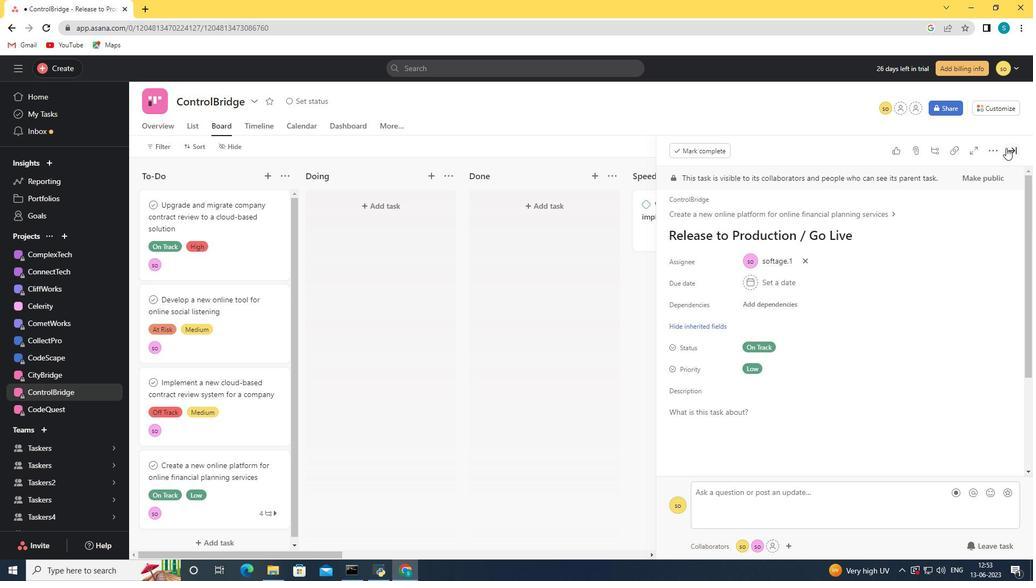 
Action: Mouse moved to (609, 312)
Screenshot: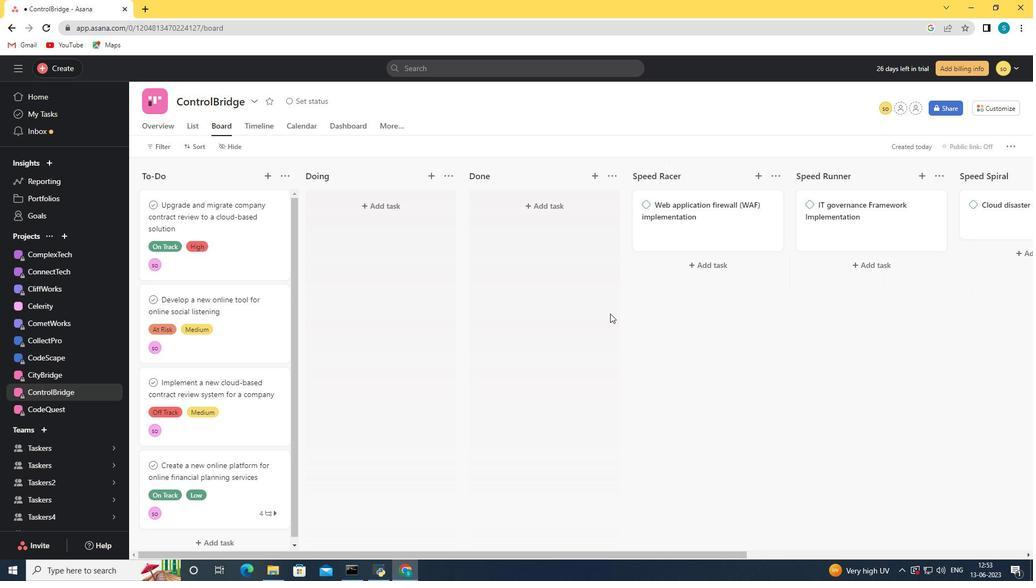 
Action: Mouse scrolled (609, 312) with delta (0, 0)
Screenshot: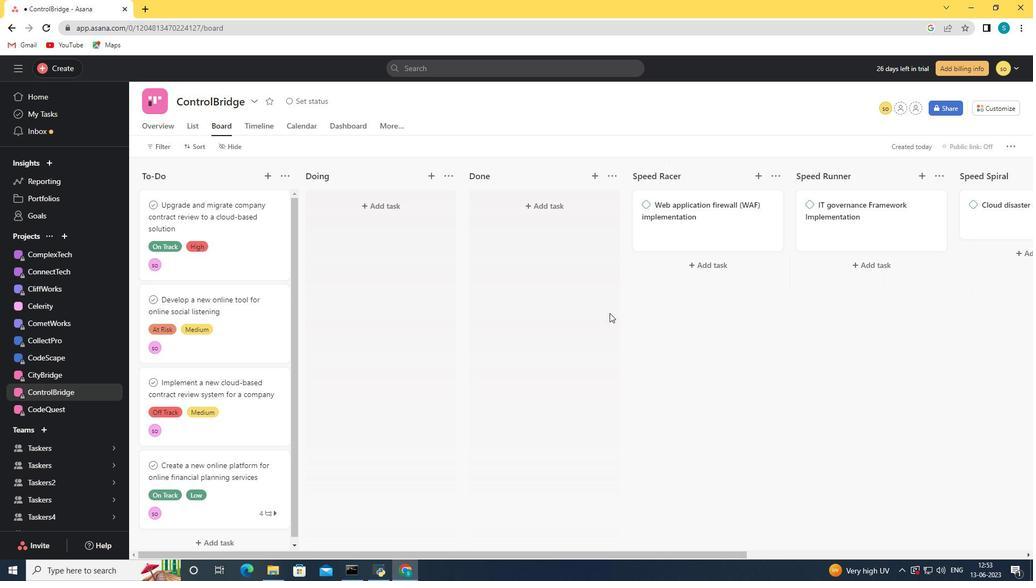 
Action: Mouse scrolled (609, 312) with delta (0, 0)
Screenshot: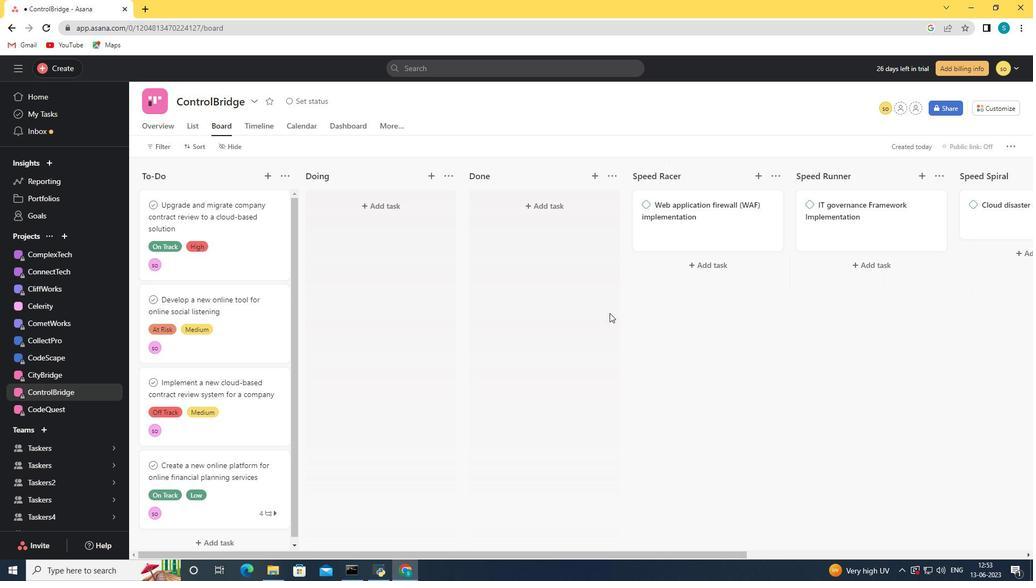 
Action: Mouse scrolled (609, 312) with delta (0, 0)
Screenshot: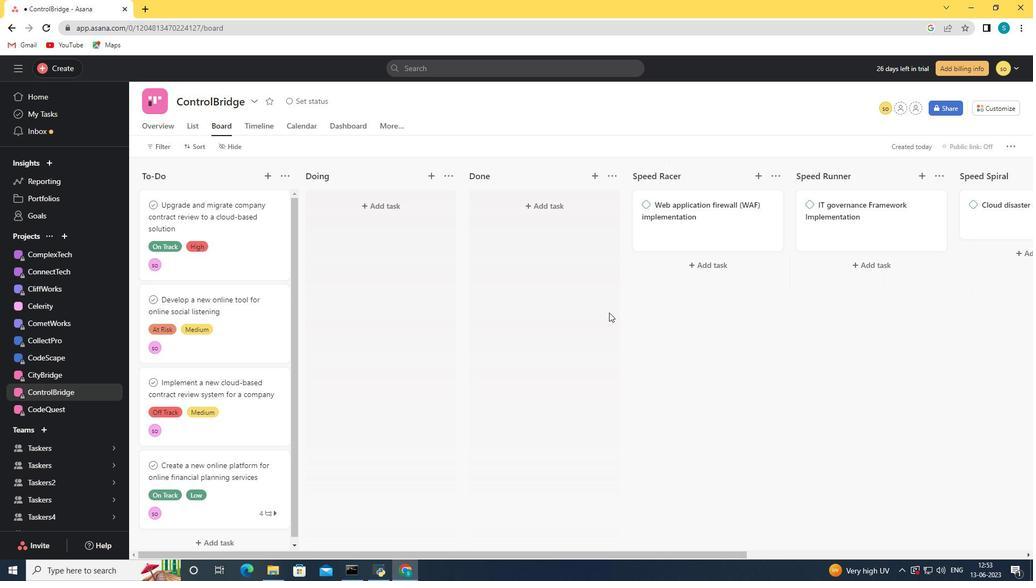 
Action: Mouse scrolled (609, 312) with delta (0, 0)
Screenshot: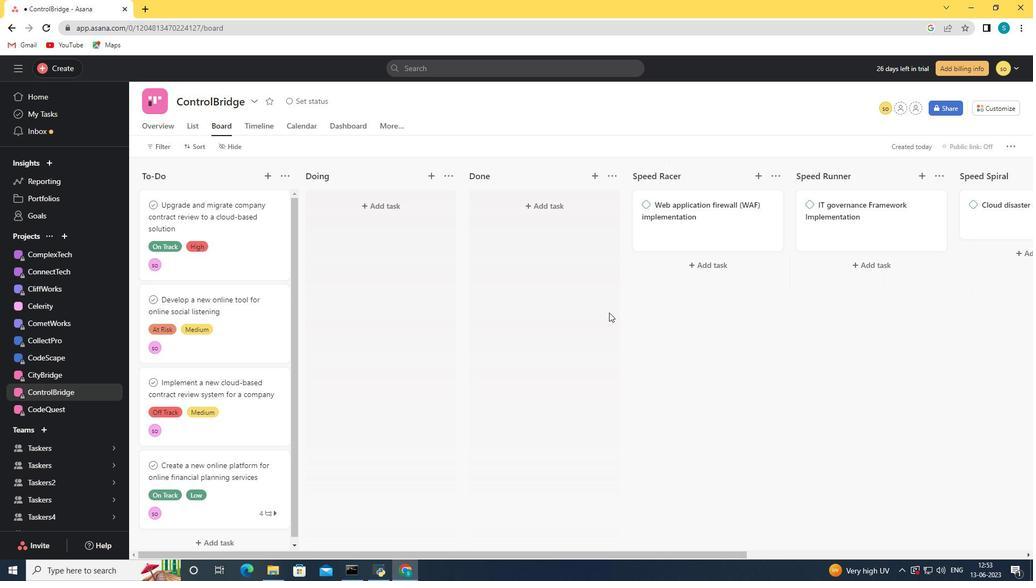 
Action: Mouse scrolled (609, 312) with delta (0, 0)
Screenshot: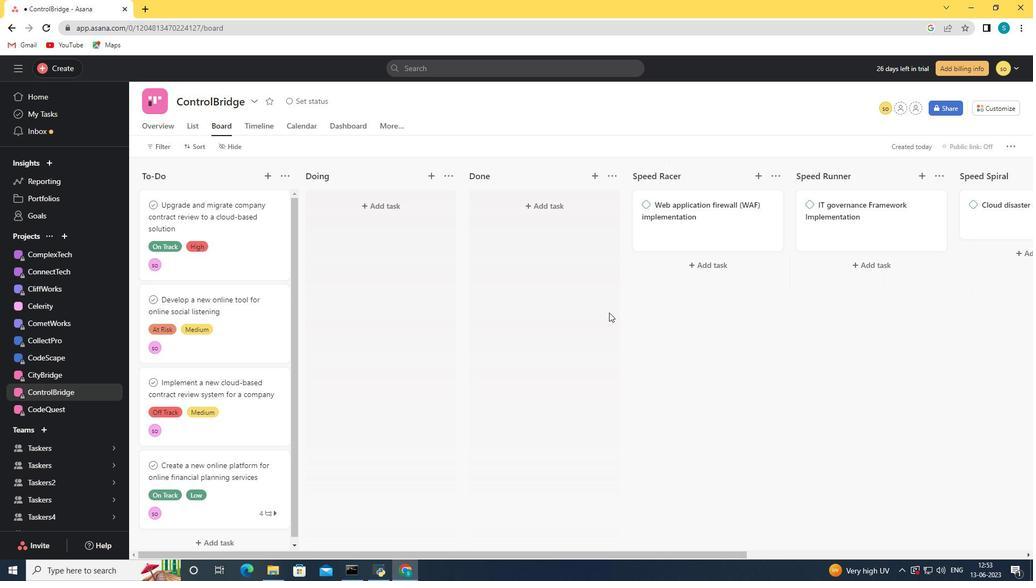 
Action: Mouse scrolled (609, 313) with delta (0, 0)
Screenshot: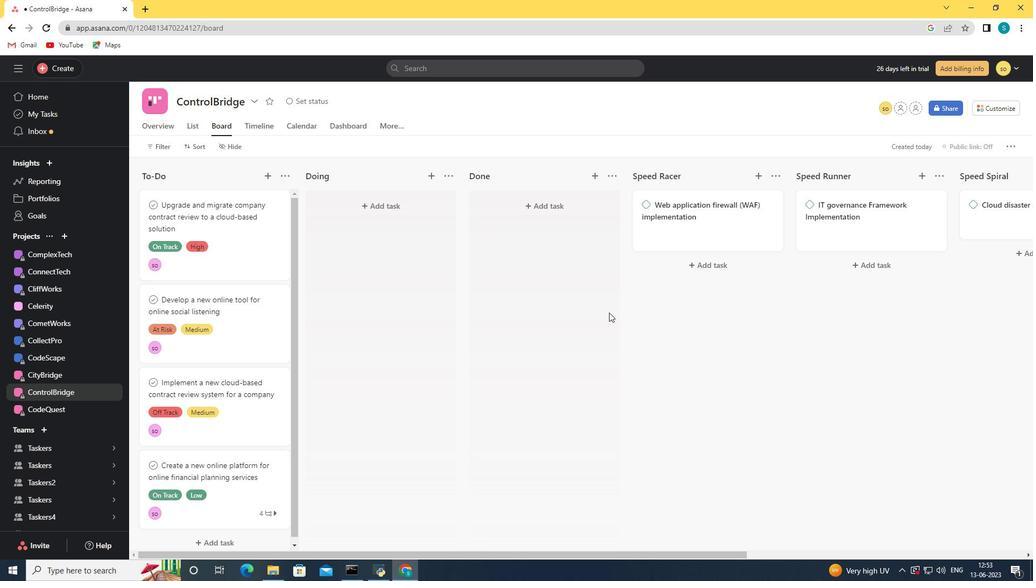 
